Task: Look for space in Cuamba, Mozambique from 2nd September, 2023 to 5th September, 2023 for 1 adult in price range Rs.5000 to Rs.10000. Place can be private room with 1  bedroom having 1 bed and 1 bathroom. Property type can be house, flat, guest house, hotel. Booking option can be shelf check-in. Required host language is English.
Action: Mouse moved to (330, 143)
Screenshot: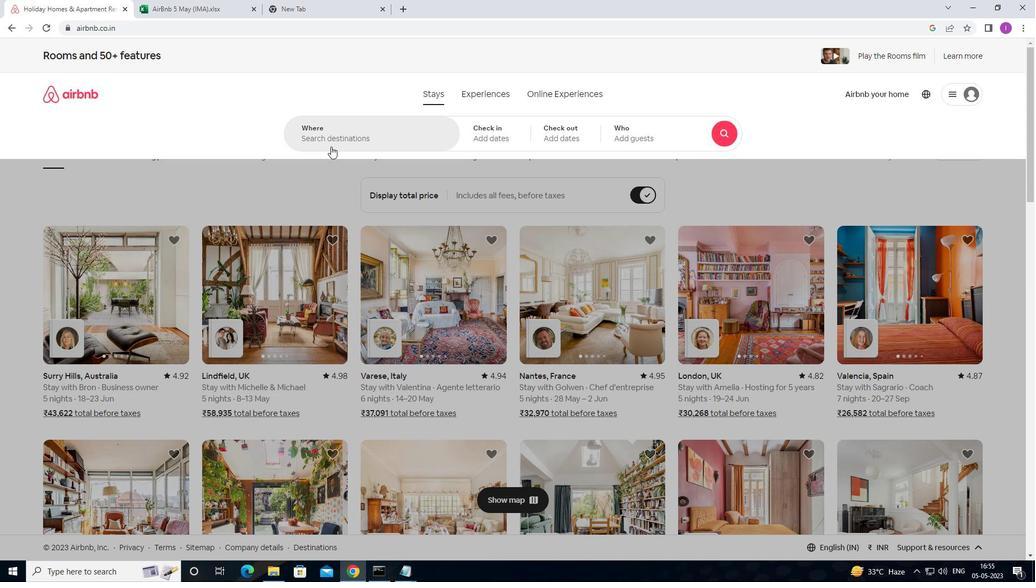 
Action: Mouse pressed left at (330, 143)
Screenshot: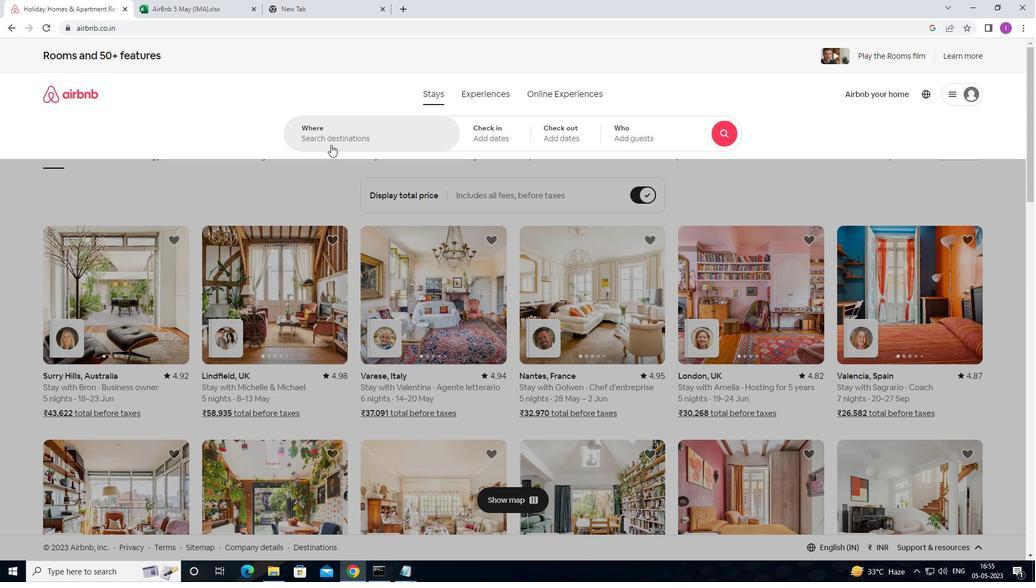 
Action: Mouse moved to (327, 138)
Screenshot: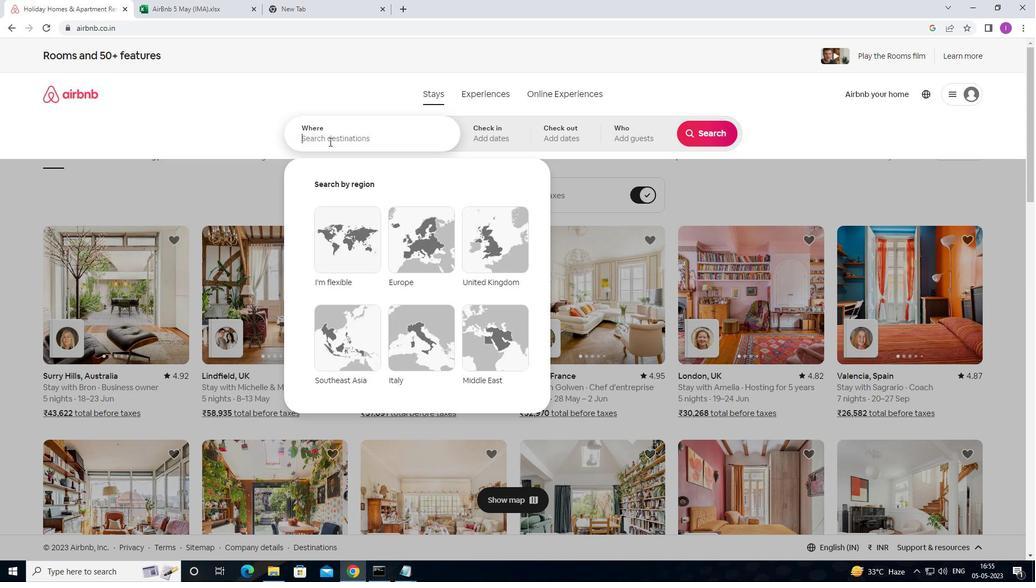 
Action: Mouse pressed left at (327, 138)
Screenshot: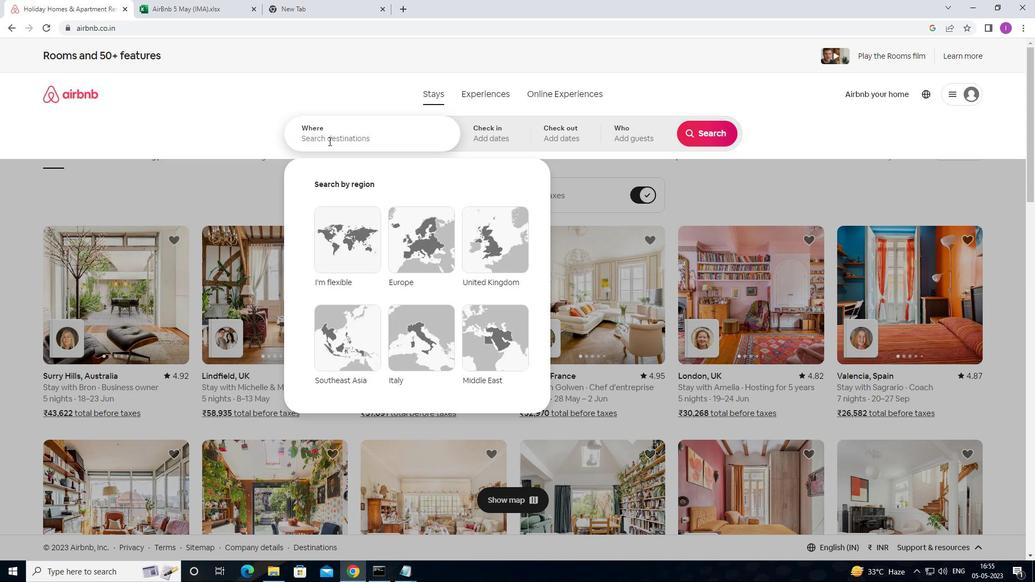 
Action: Key pressed <Key.shift><Key.shift><Key.shift><Key.shift><Key.shift><Key.shift><Key.shift><Key.shift><Key.shift><Key.shift><Key.shift><Key.shift><Key.shift><Key.shift><Key.shift><Key.shift><Key.shift><Key.shift><Key.shift><Key.shift><Key.shift><Key.shift><Key.shift><Key.shift><Key.shift><Key.shift><Key.shift><Key.shift><Key.shift><Key.shift><Key.shift><Key.shift><Key.shift><Key.shift><Key.shift><Key.shift><Key.shift><Key.shift><Key.shift><Key.shift><Key.shift><Key.shift><Key.shift><Key.shift><Key.shift><Key.shift><Key.shift><Key.shift><Key.shift><Key.shift><Key.shift><Key.shift>CUAMBA,<Key.shift>MOZAM
Screenshot: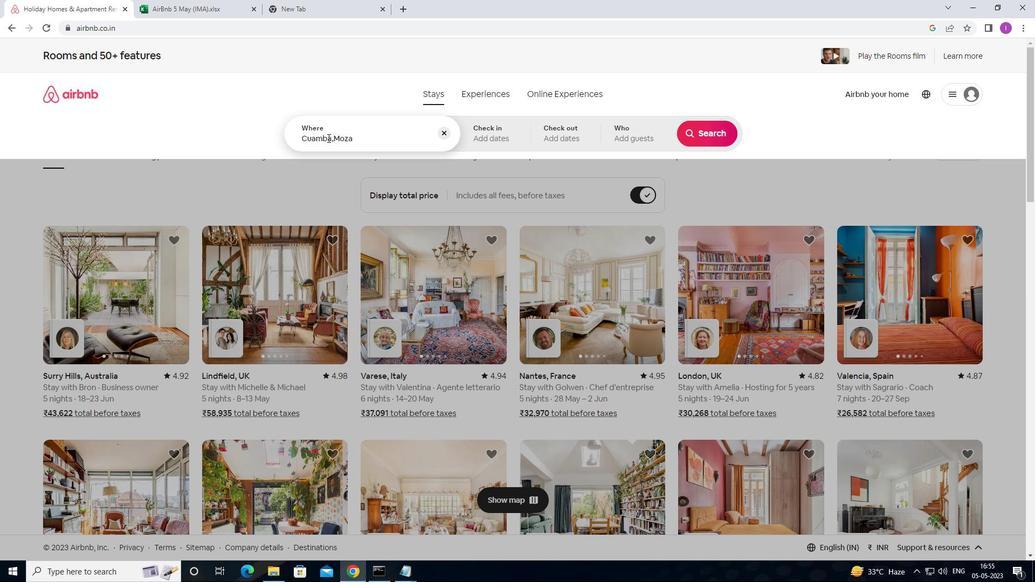
Action: Mouse moved to (339, 190)
Screenshot: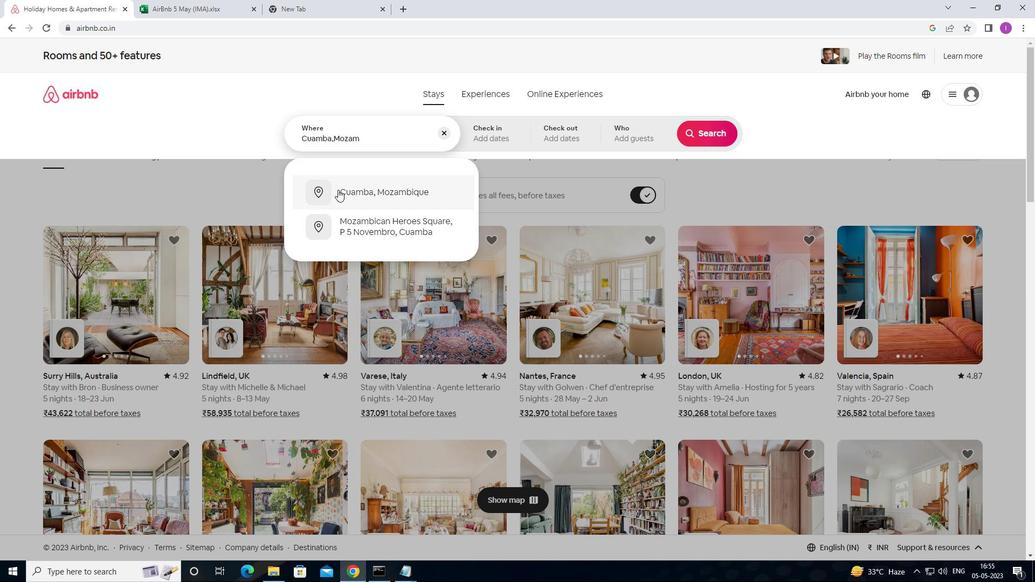 
Action: Mouse pressed left at (339, 190)
Screenshot: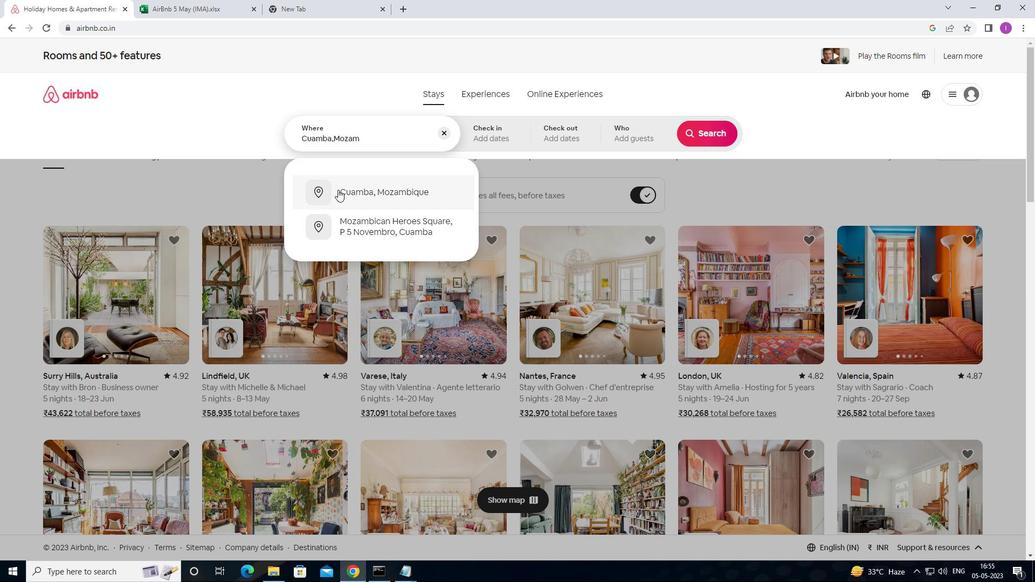 
Action: Mouse moved to (707, 217)
Screenshot: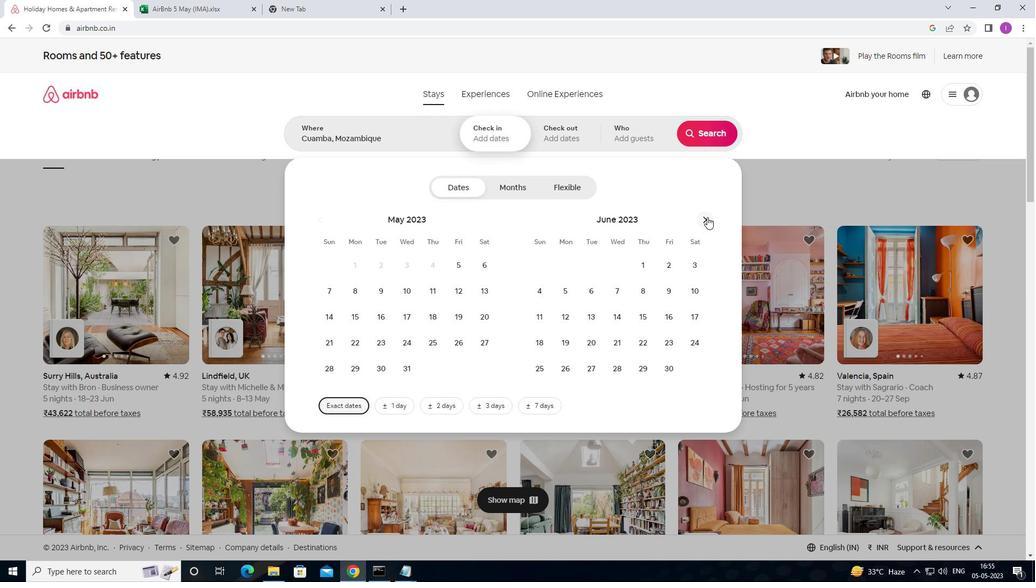 
Action: Mouse pressed left at (707, 217)
Screenshot: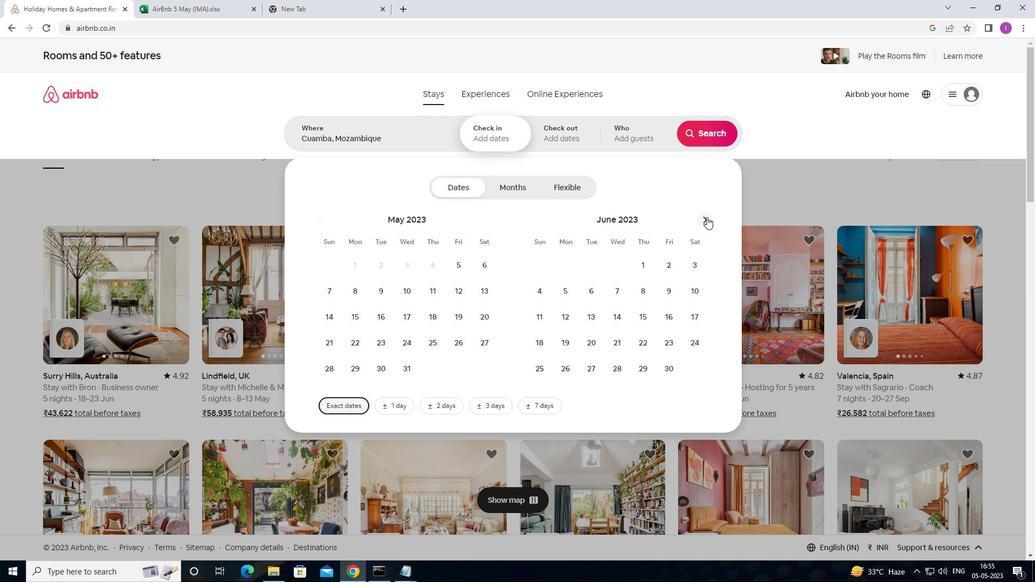 
Action: Mouse moved to (707, 216)
Screenshot: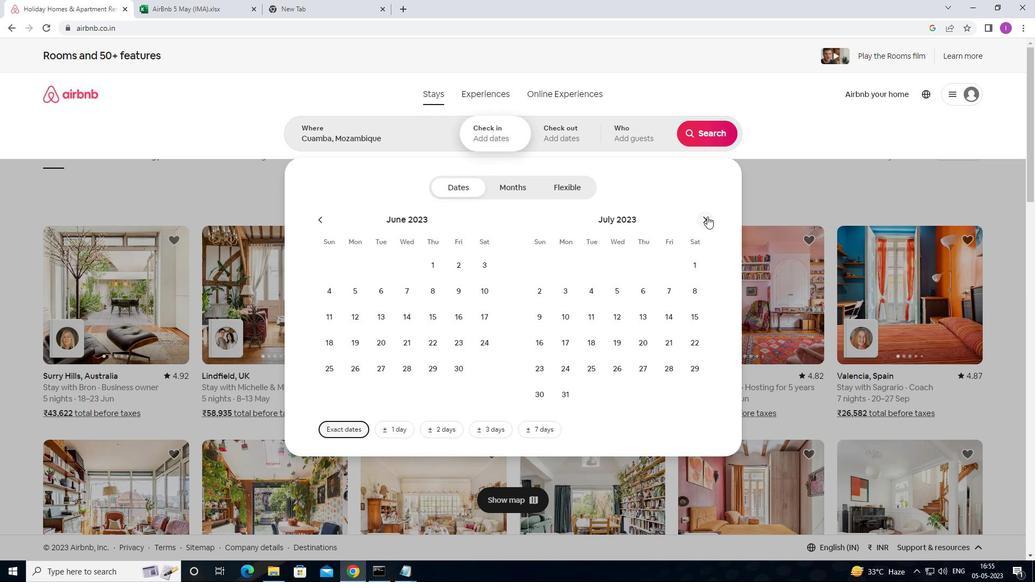 
Action: Mouse pressed left at (707, 216)
Screenshot: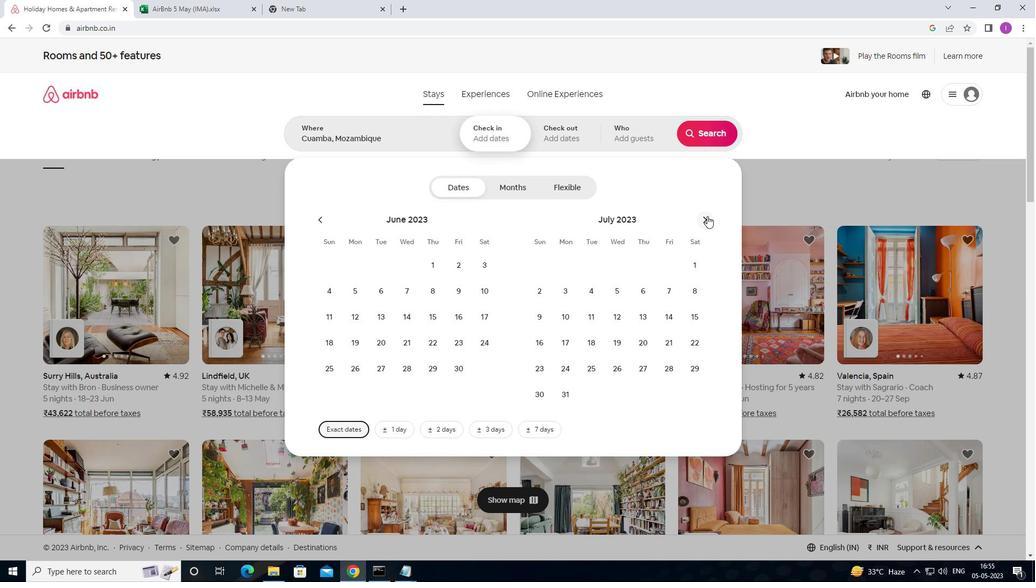 
Action: Mouse pressed left at (707, 216)
Screenshot: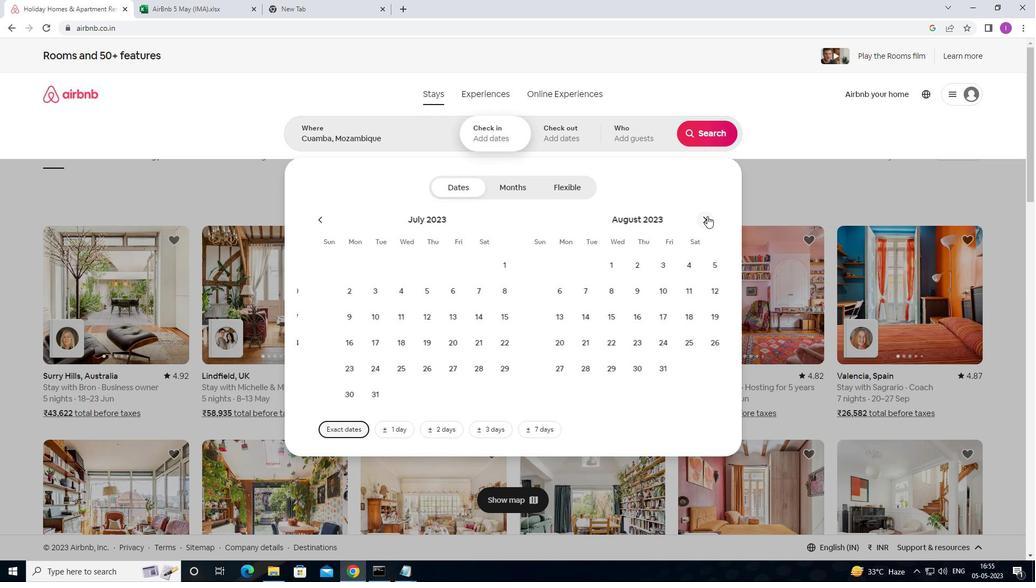 
Action: Mouse pressed left at (707, 216)
Screenshot: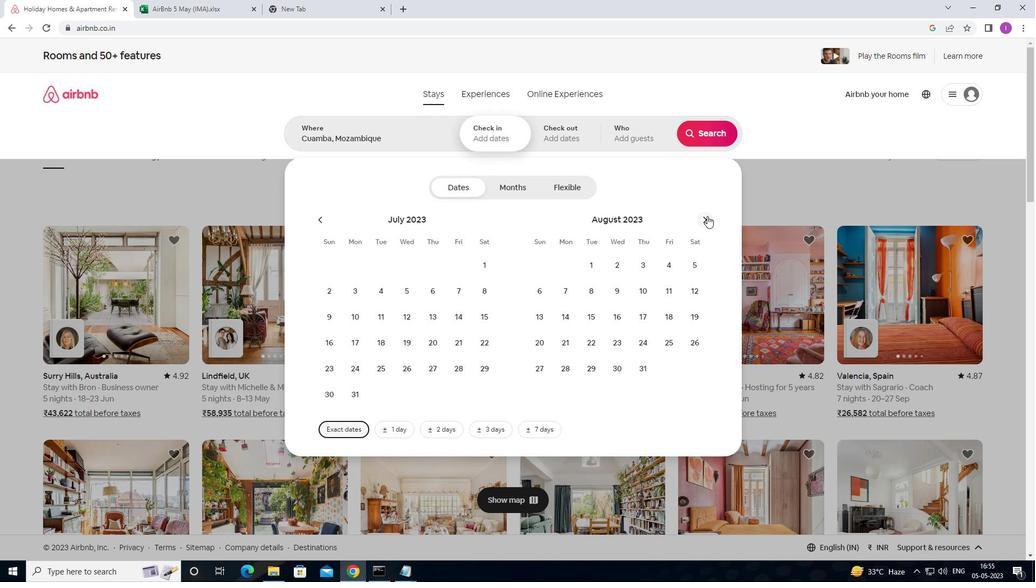 
Action: Mouse moved to (481, 268)
Screenshot: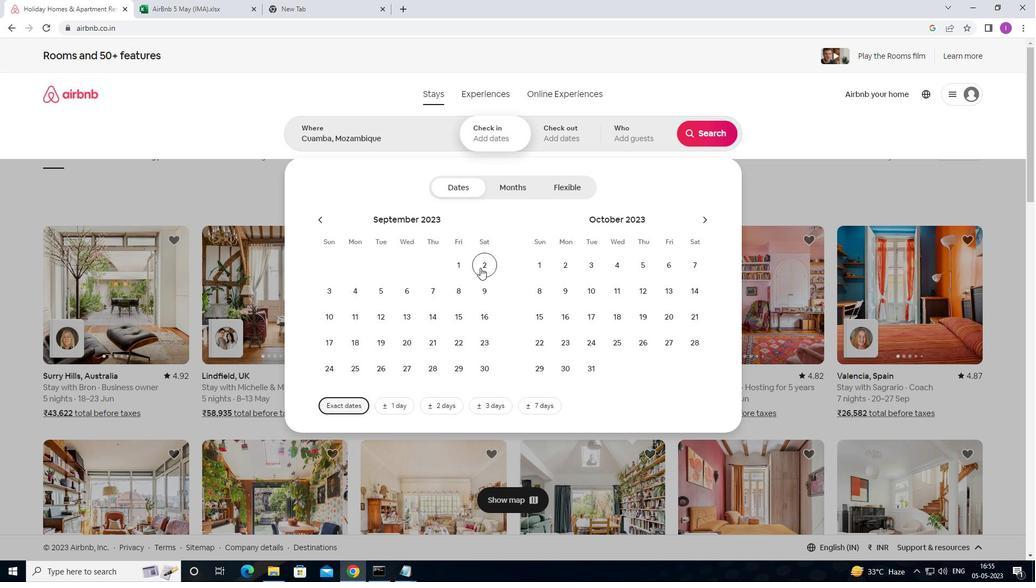 
Action: Mouse pressed left at (481, 268)
Screenshot: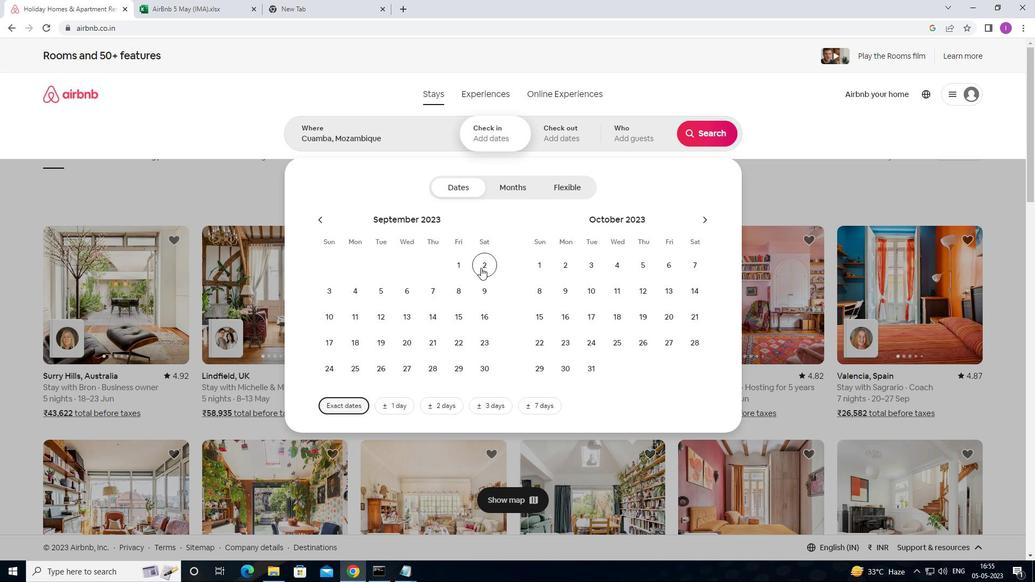 
Action: Mouse moved to (386, 286)
Screenshot: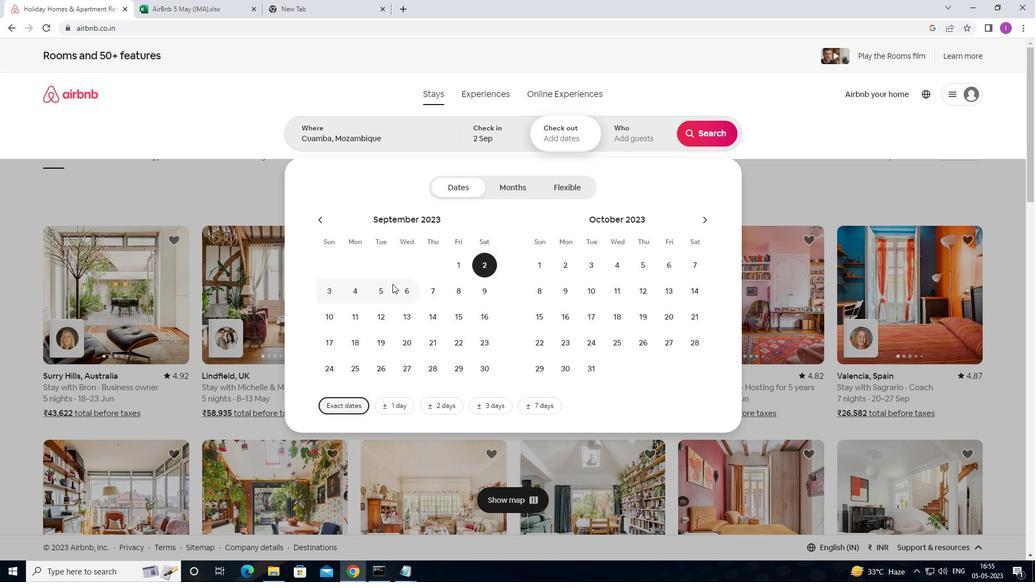 
Action: Mouse pressed left at (386, 286)
Screenshot: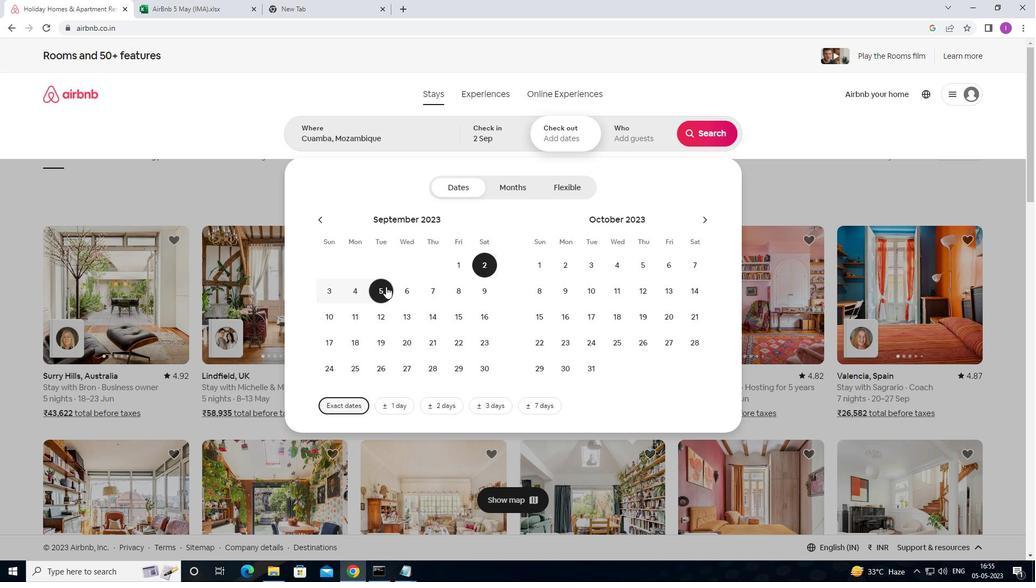 
Action: Mouse moved to (638, 140)
Screenshot: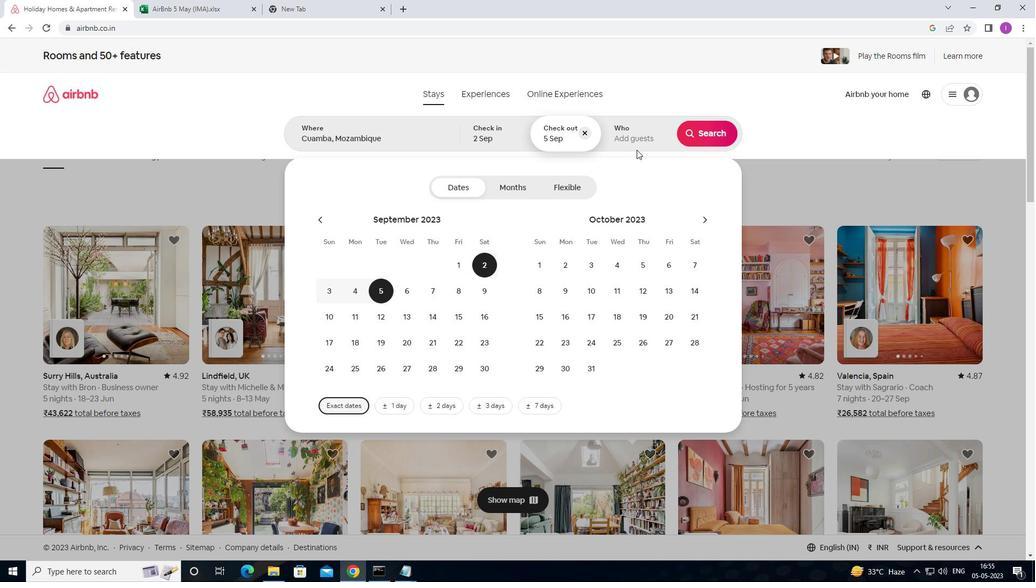 
Action: Mouse pressed left at (638, 140)
Screenshot: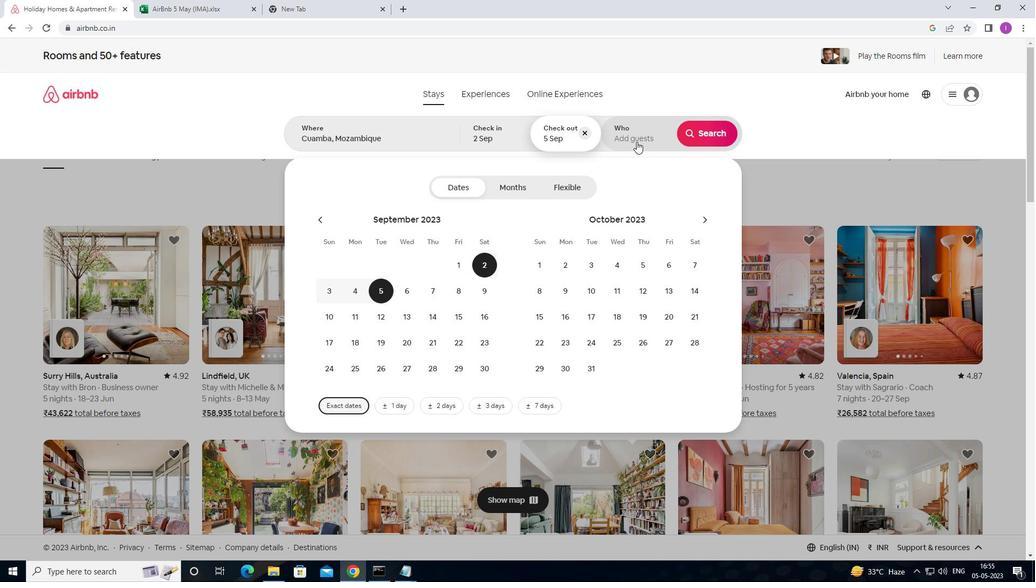 
Action: Mouse moved to (707, 188)
Screenshot: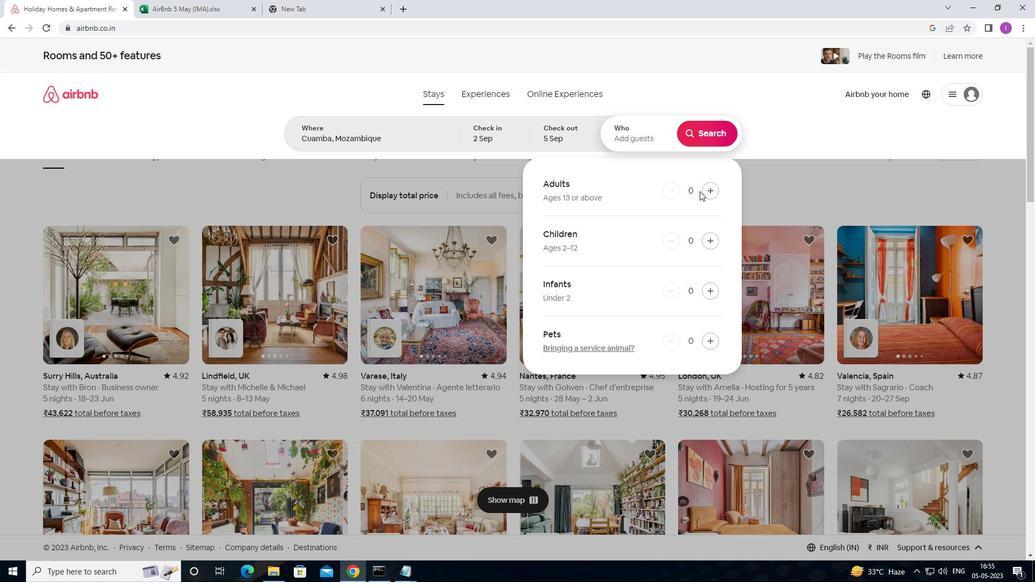 
Action: Mouse pressed left at (707, 188)
Screenshot: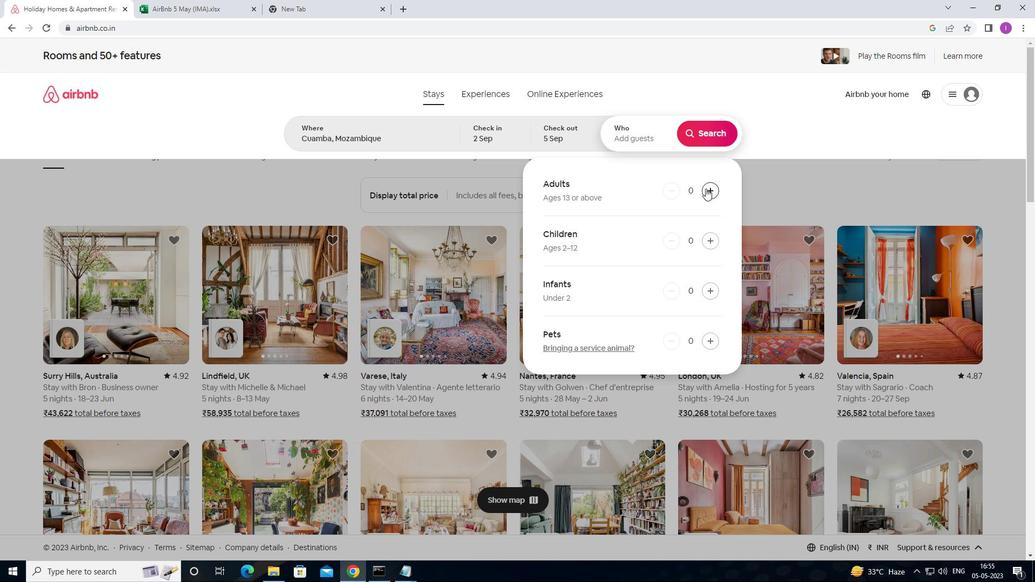 
Action: Mouse moved to (709, 134)
Screenshot: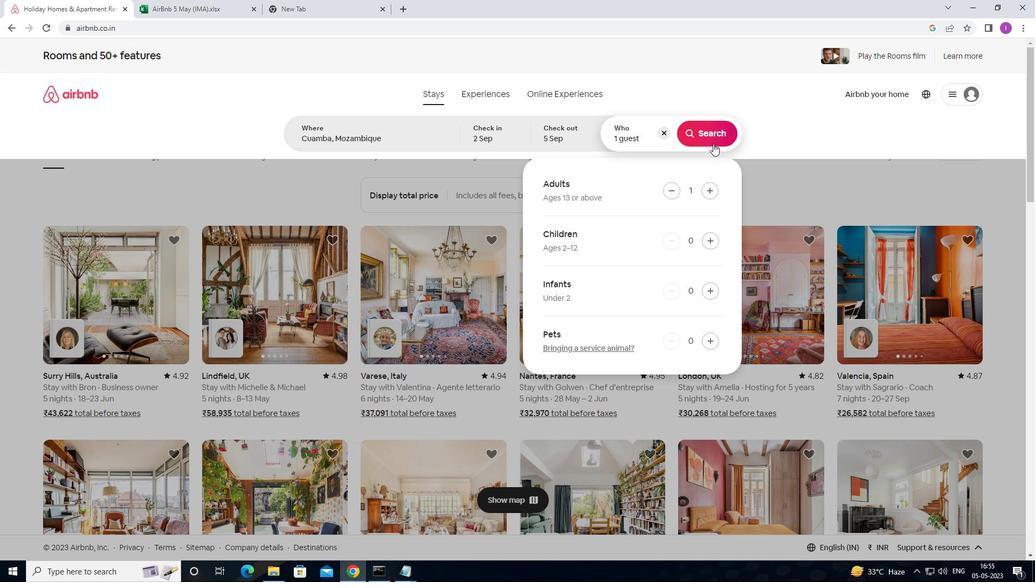 
Action: Mouse pressed left at (709, 134)
Screenshot: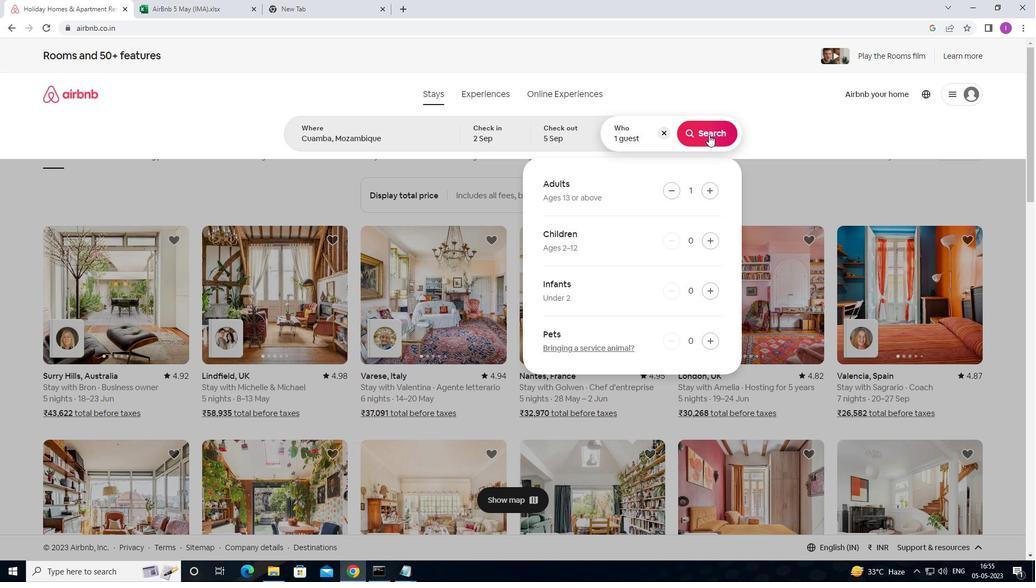 
Action: Mouse moved to (983, 99)
Screenshot: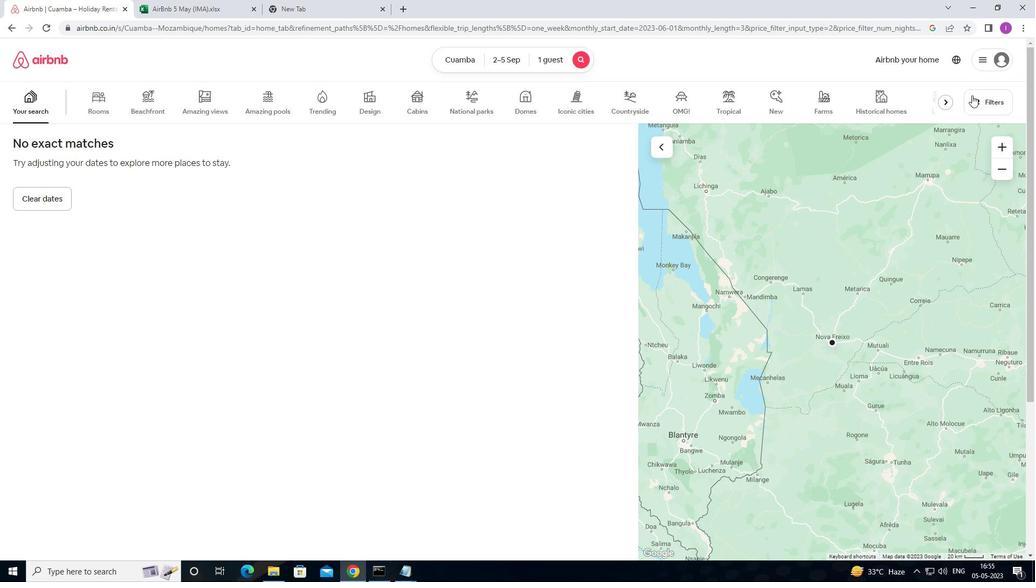 
Action: Mouse pressed left at (983, 99)
Screenshot: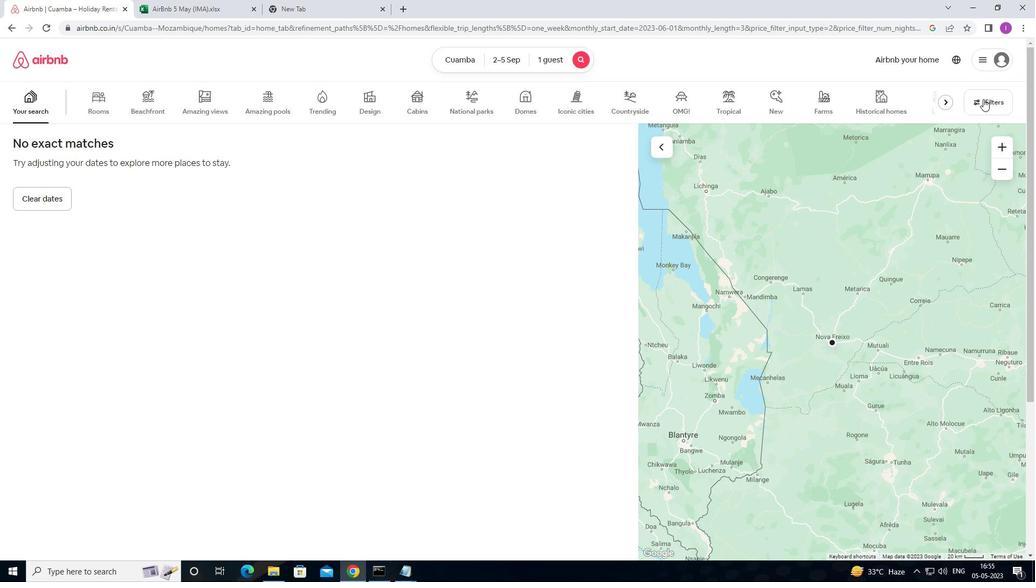 
Action: Mouse moved to (395, 368)
Screenshot: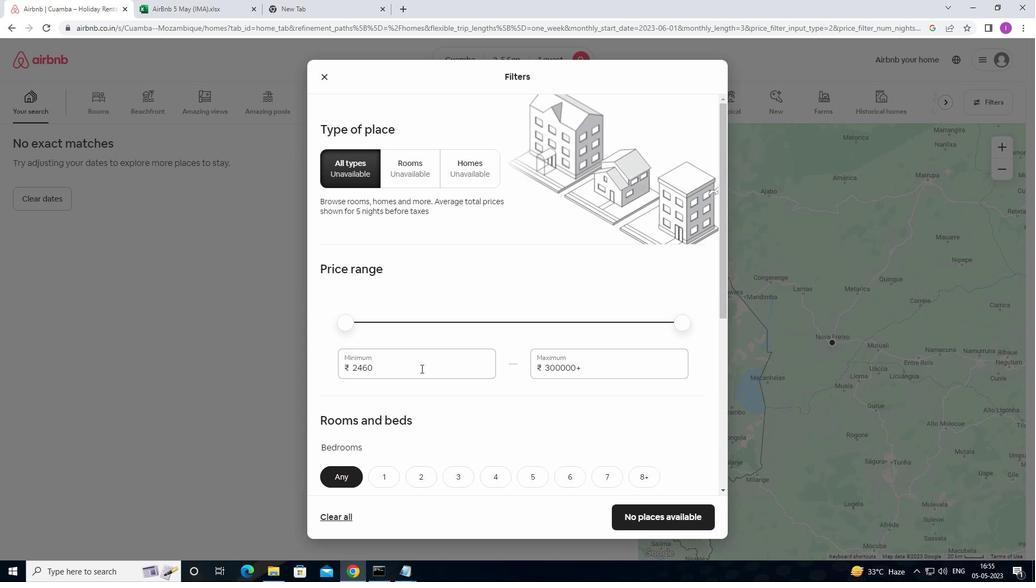
Action: Mouse pressed left at (395, 368)
Screenshot: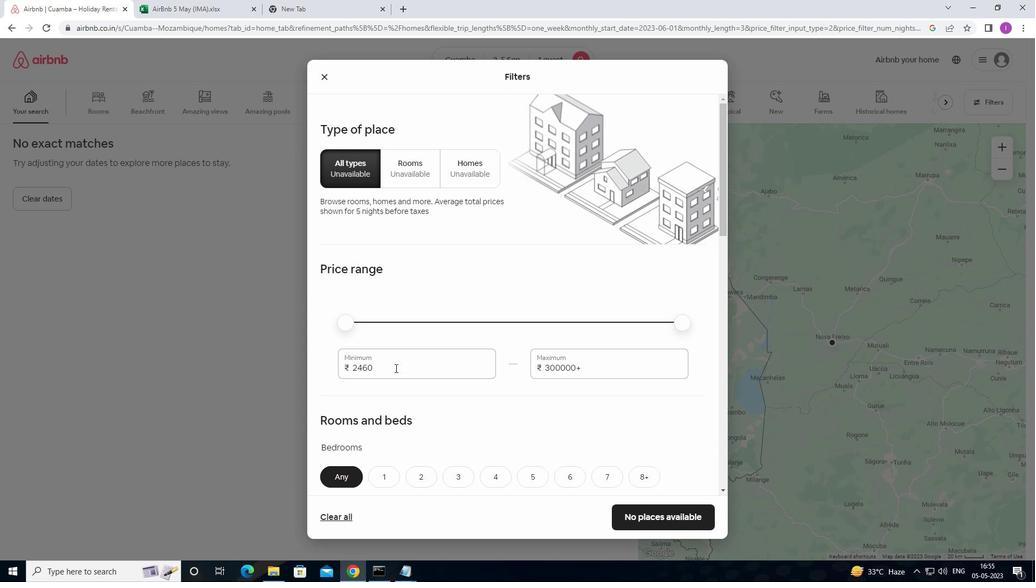 
Action: Mouse moved to (340, 369)
Screenshot: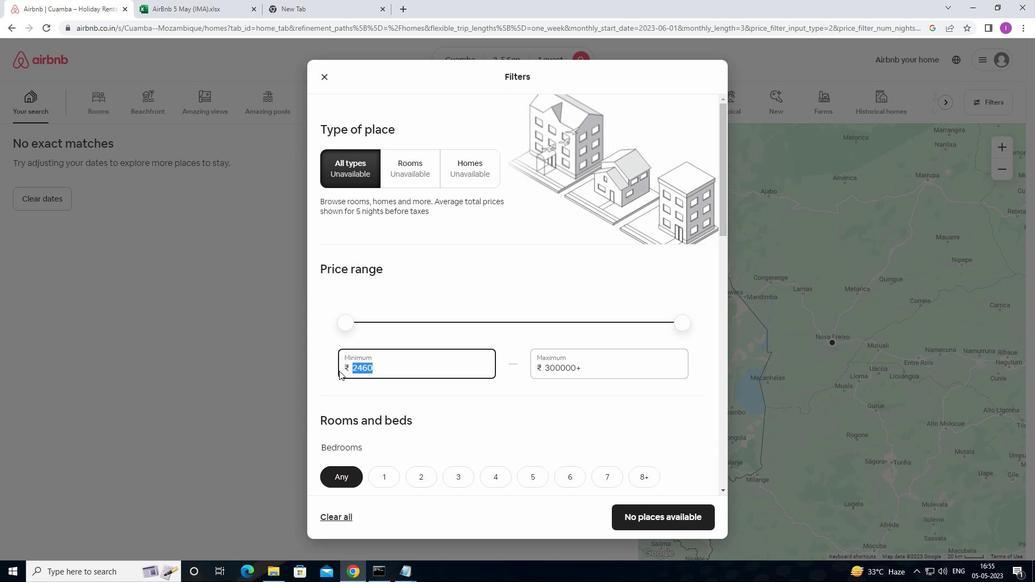 
Action: Key pressed 500
Screenshot: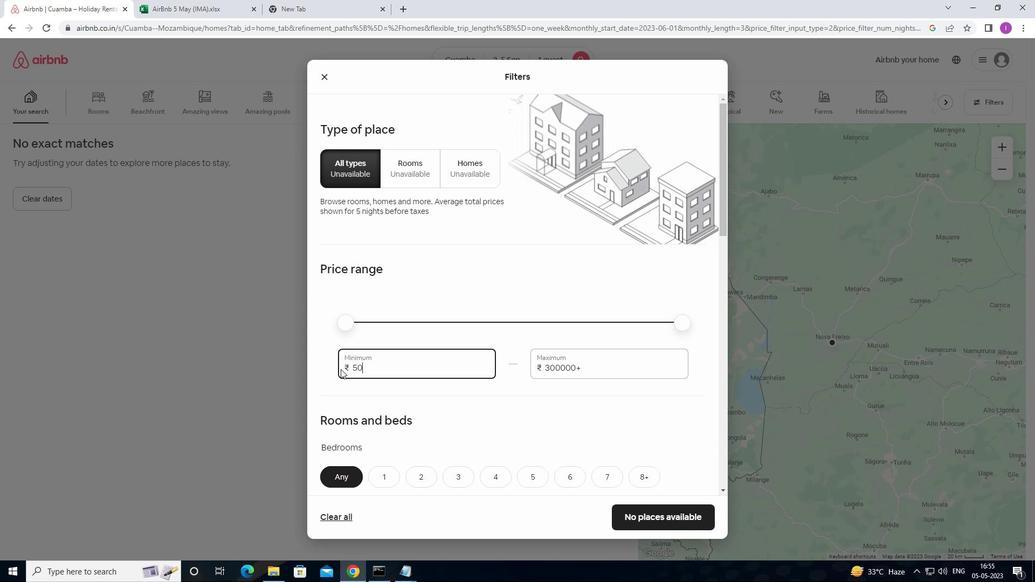 
Action: Mouse moved to (362, 366)
Screenshot: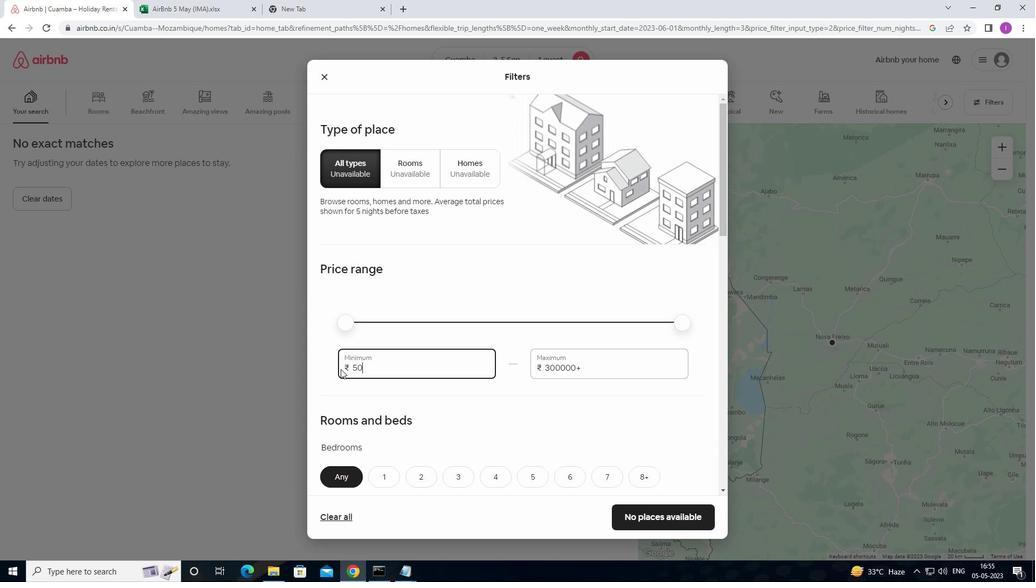 
Action: Key pressed 0
Screenshot: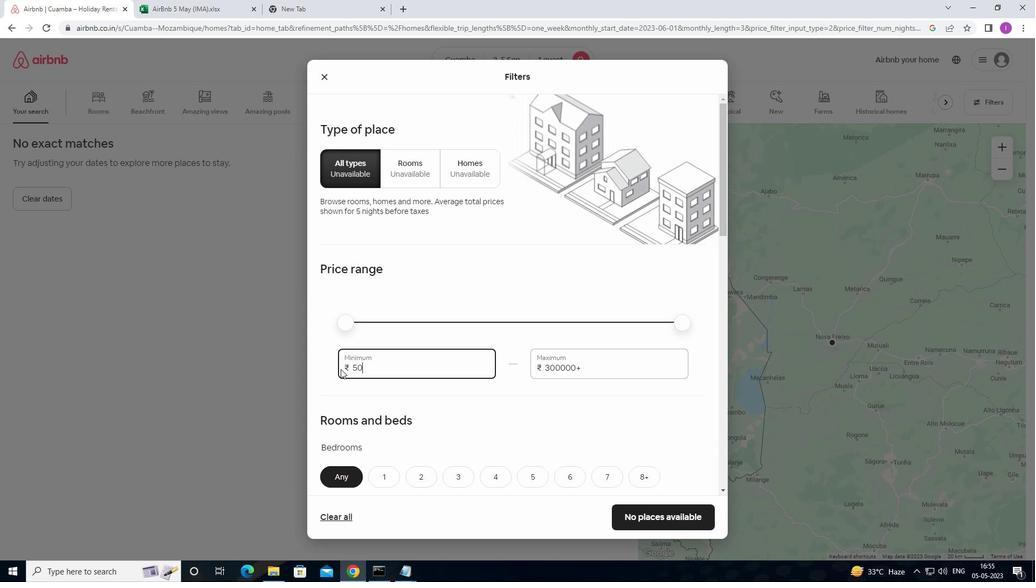 
Action: Mouse moved to (586, 367)
Screenshot: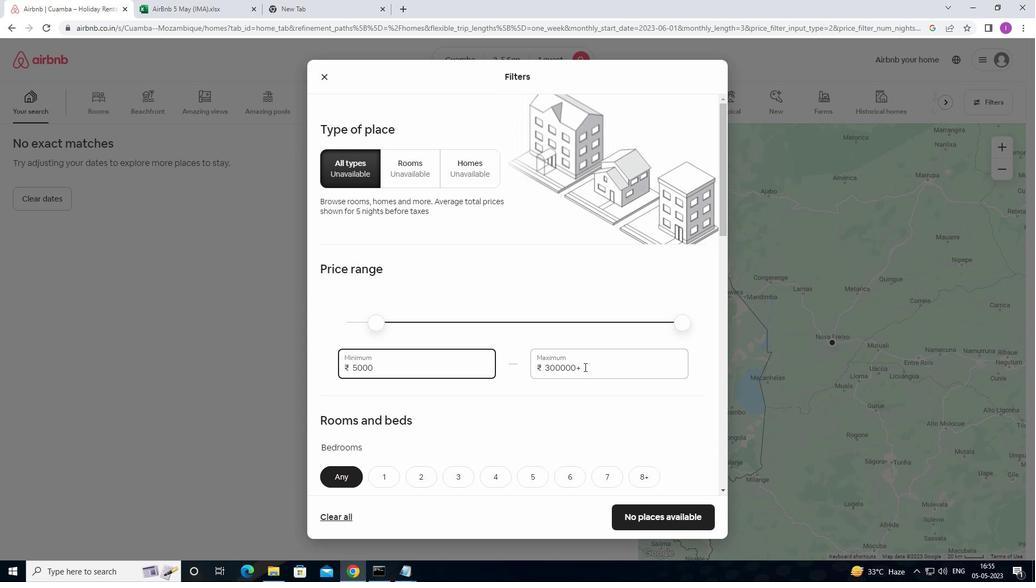
Action: Mouse pressed left at (586, 367)
Screenshot: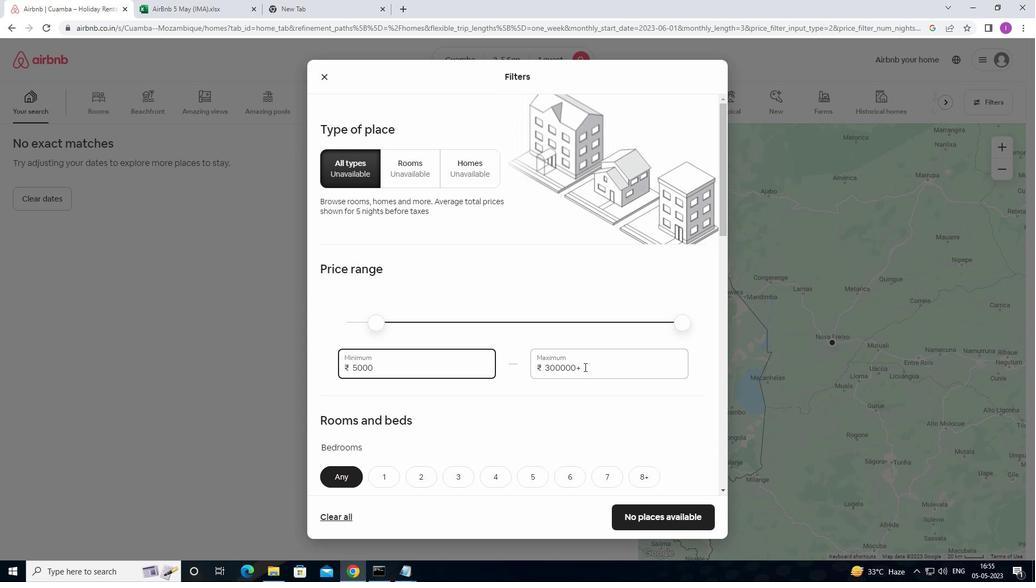 
Action: Mouse moved to (525, 376)
Screenshot: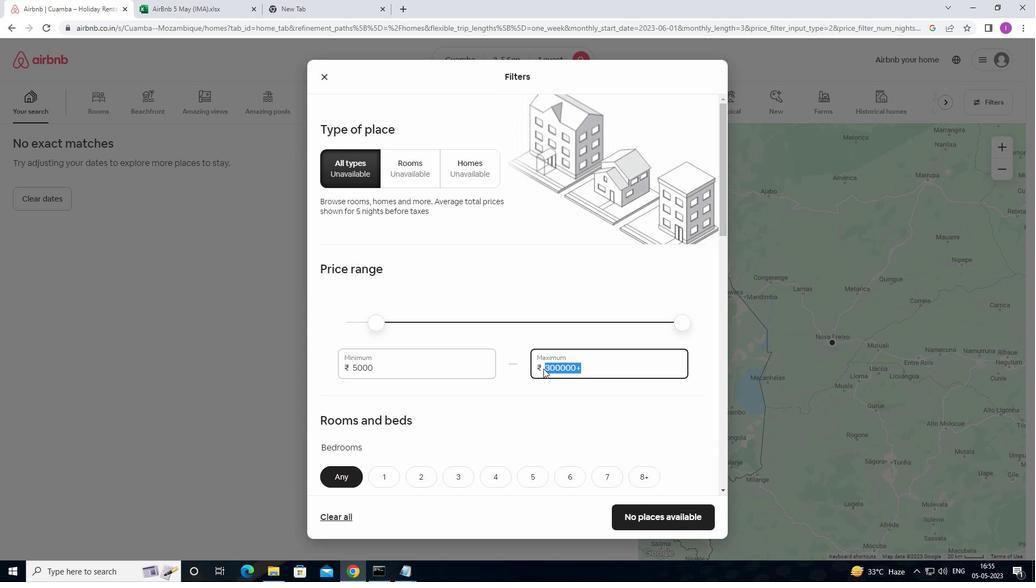 
Action: Key pressed 1
Screenshot: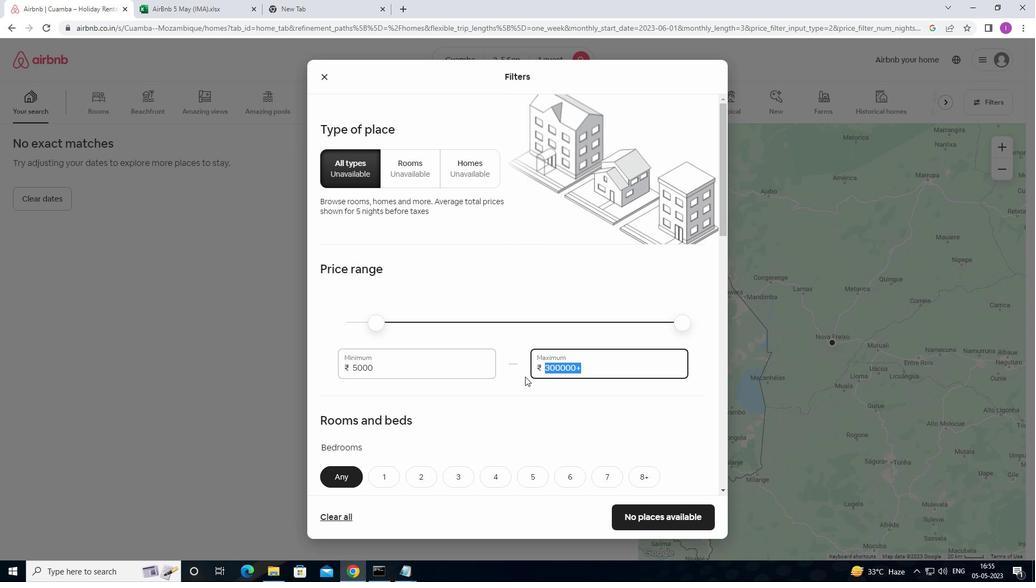 
Action: Mouse moved to (517, 380)
Screenshot: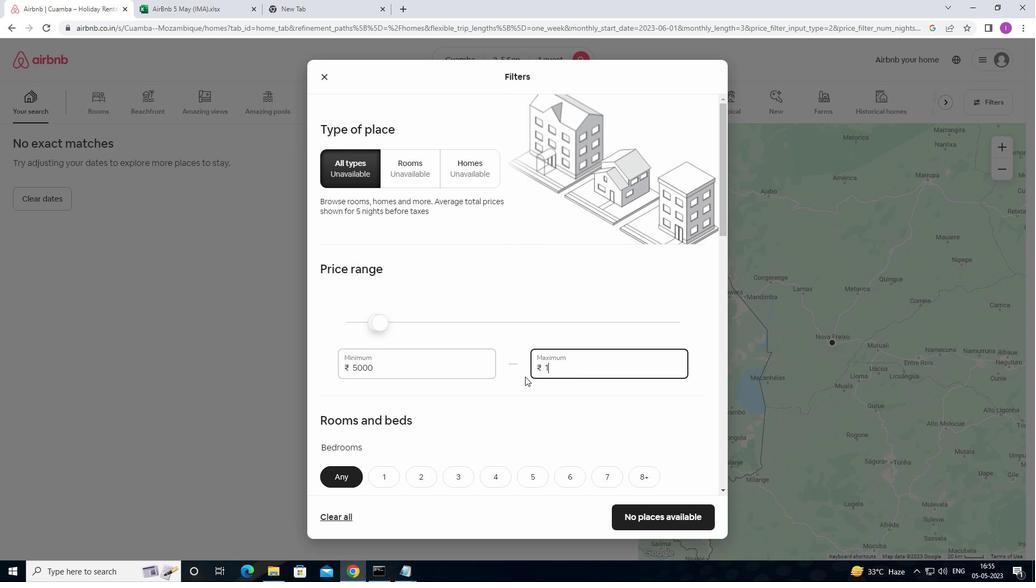 
Action: Key pressed 0
Screenshot: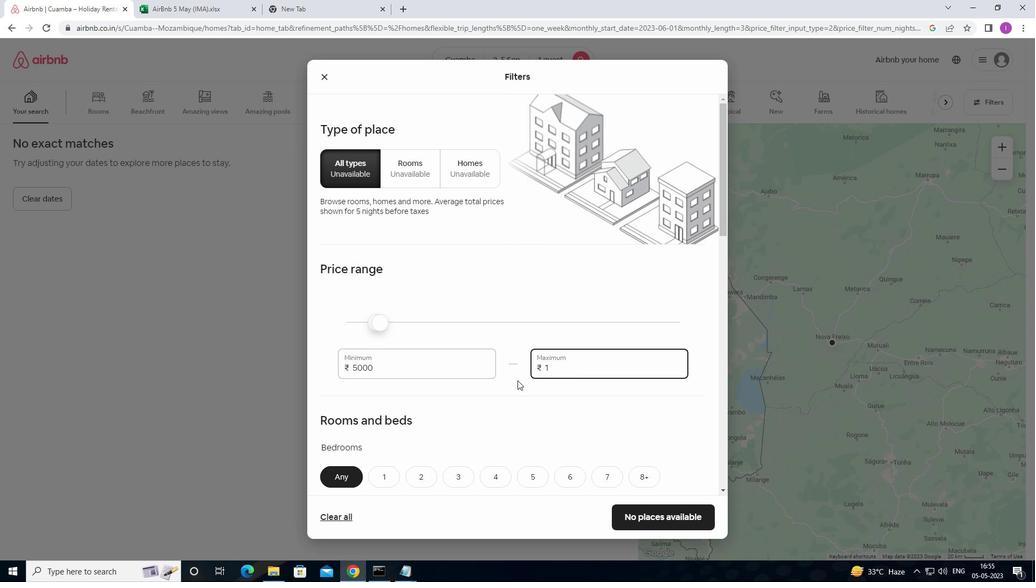 
Action: Mouse moved to (515, 381)
Screenshot: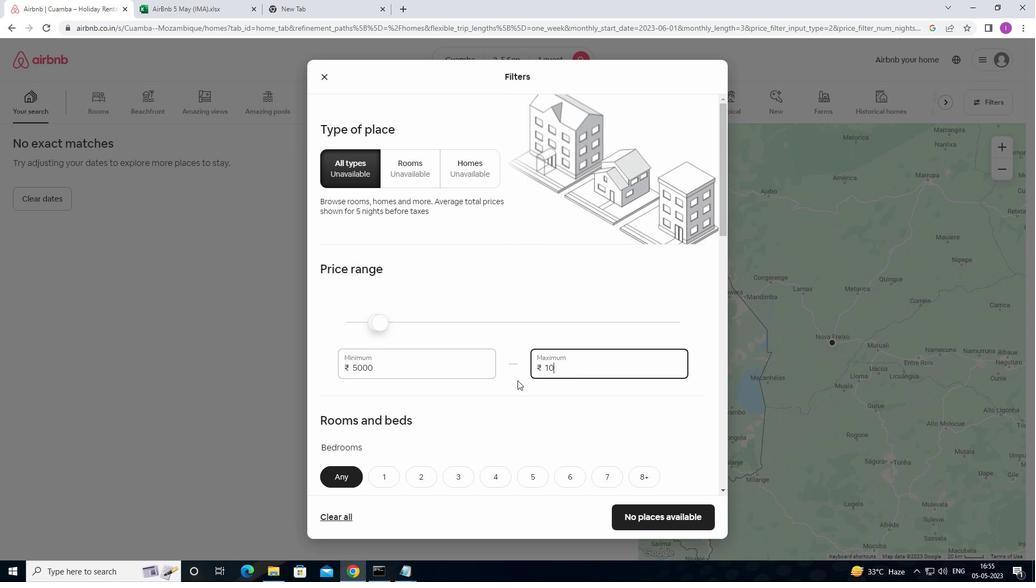 
Action: Key pressed 000
Screenshot: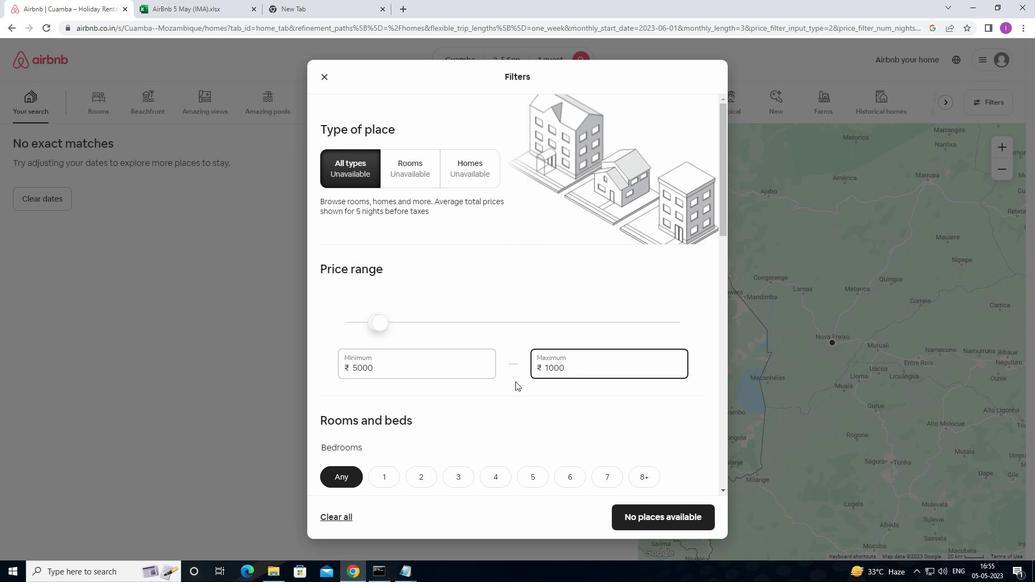 
Action: Mouse moved to (567, 426)
Screenshot: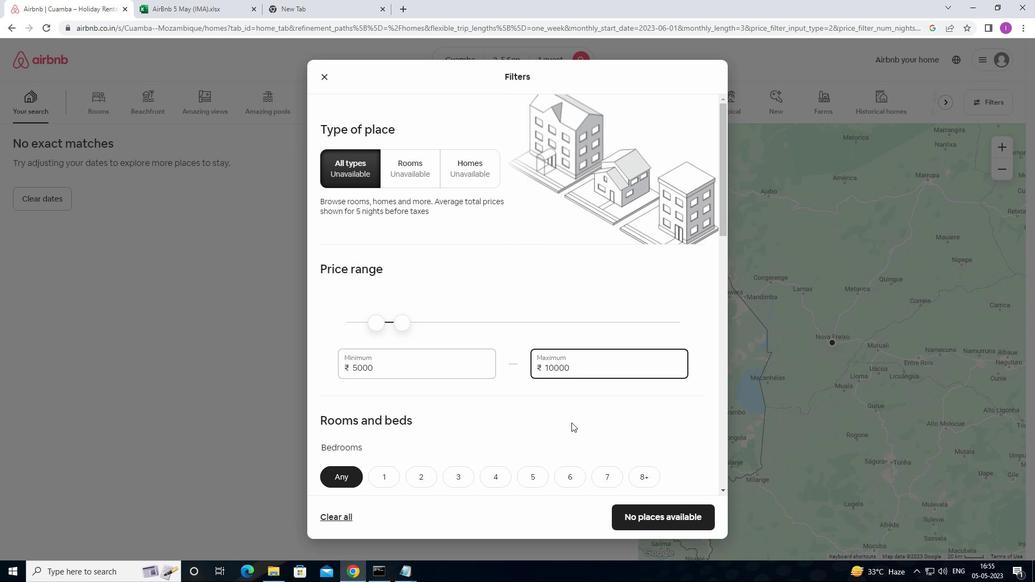 
Action: Mouse scrolled (567, 426) with delta (0, 0)
Screenshot: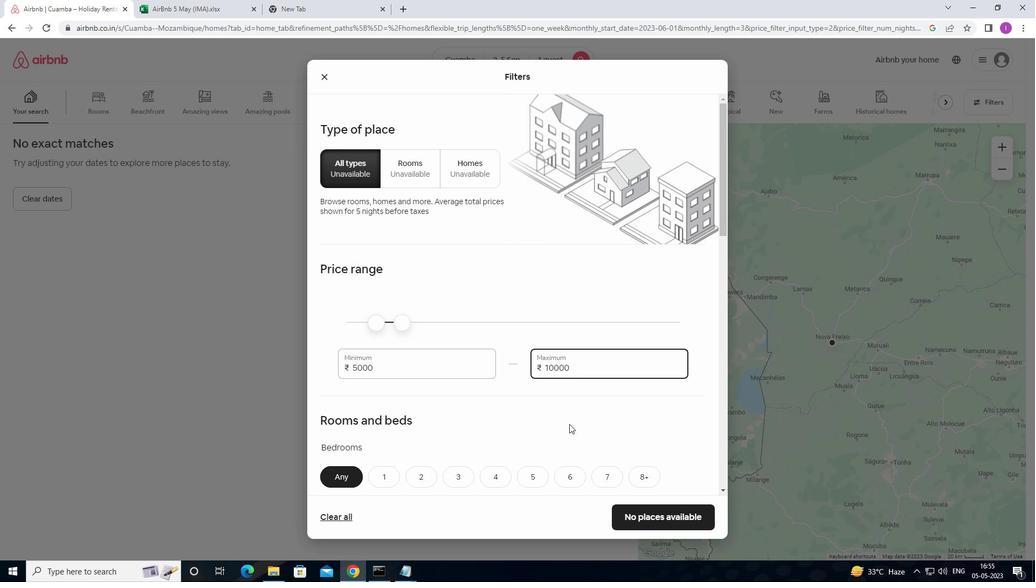 
Action: Mouse scrolled (567, 426) with delta (0, 0)
Screenshot: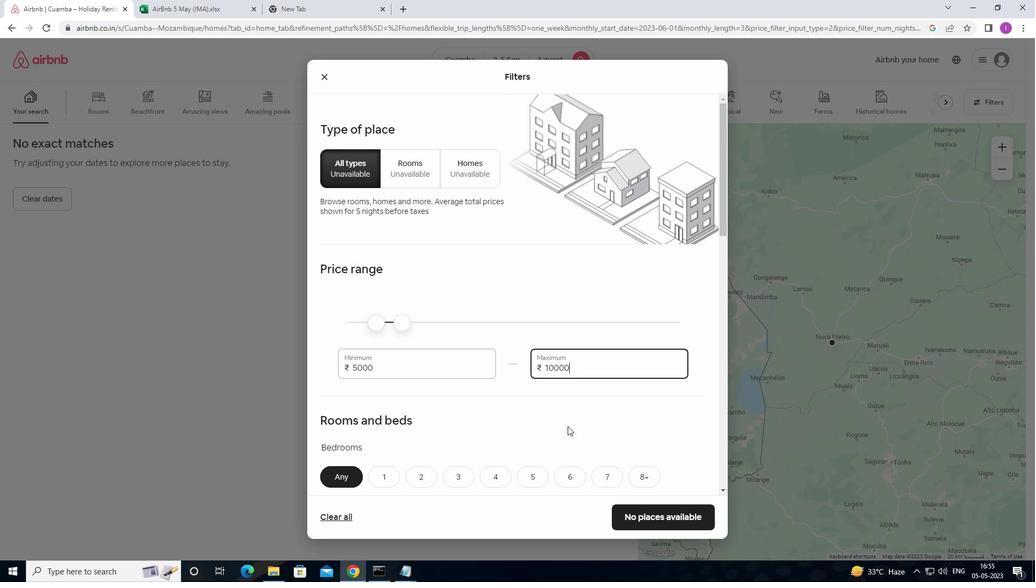 
Action: Mouse moved to (390, 367)
Screenshot: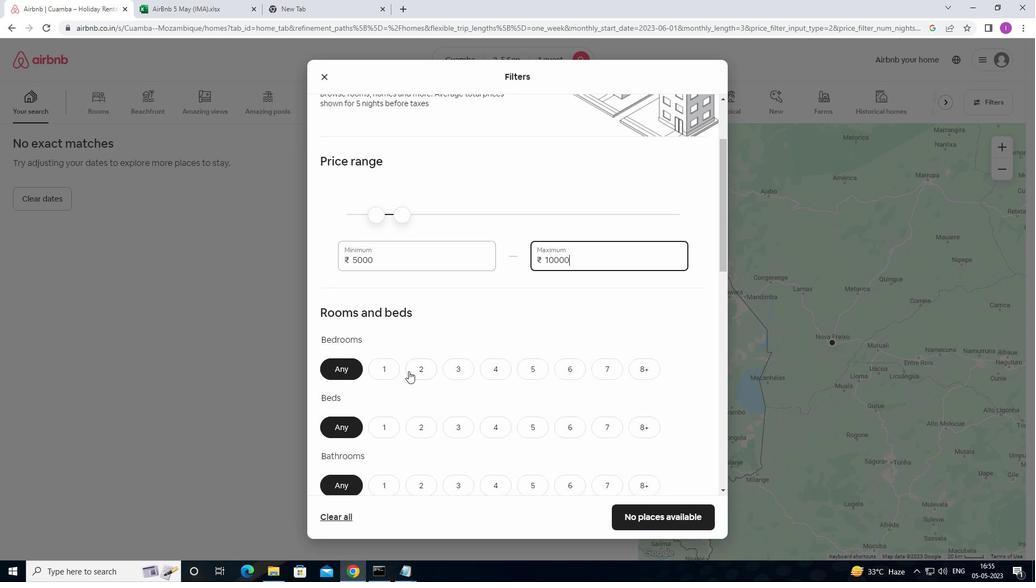 
Action: Mouse pressed left at (390, 367)
Screenshot: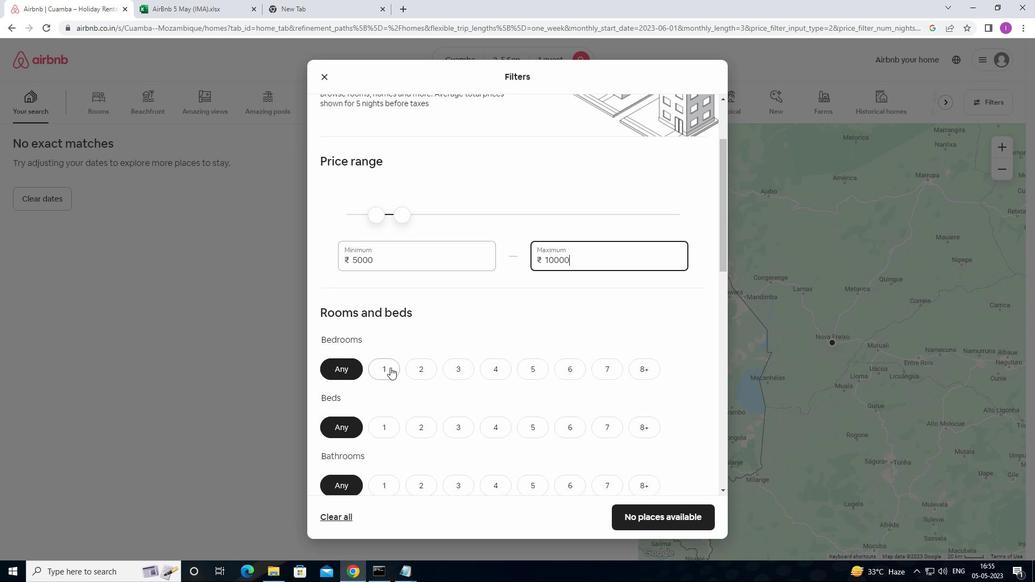 
Action: Mouse moved to (469, 386)
Screenshot: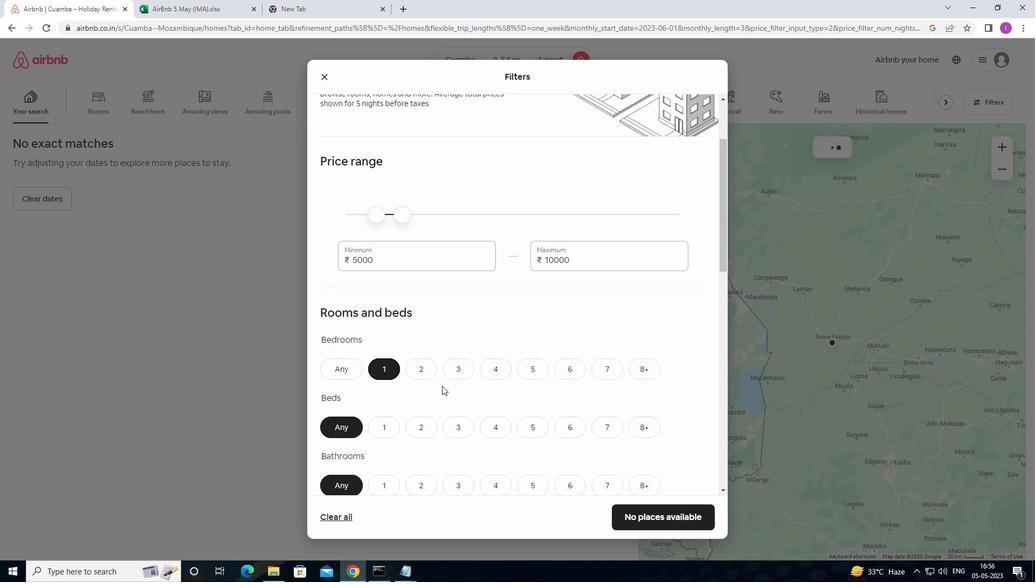 
Action: Mouse scrolled (469, 385) with delta (0, 0)
Screenshot: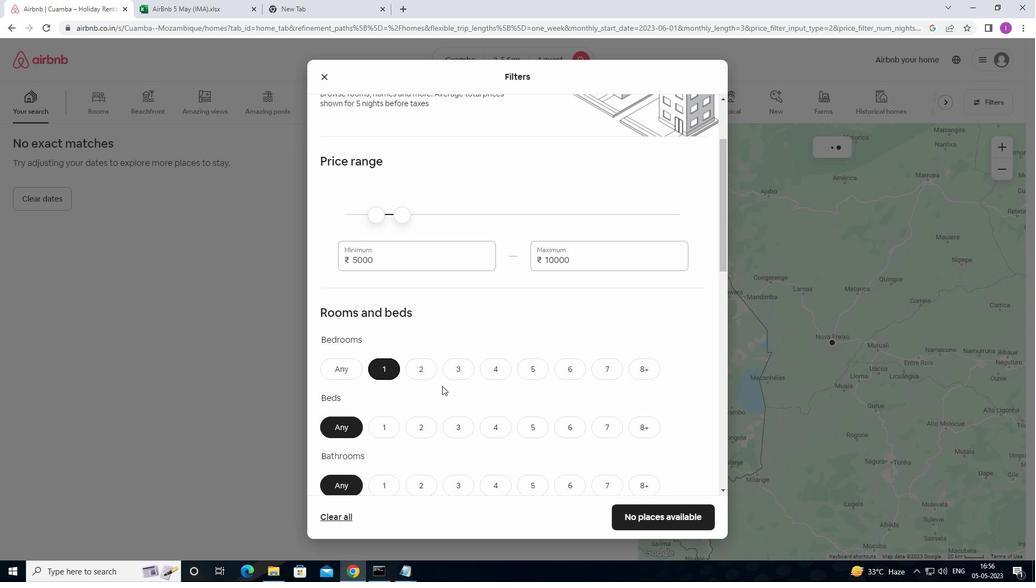 
Action: Mouse scrolled (469, 385) with delta (0, 0)
Screenshot: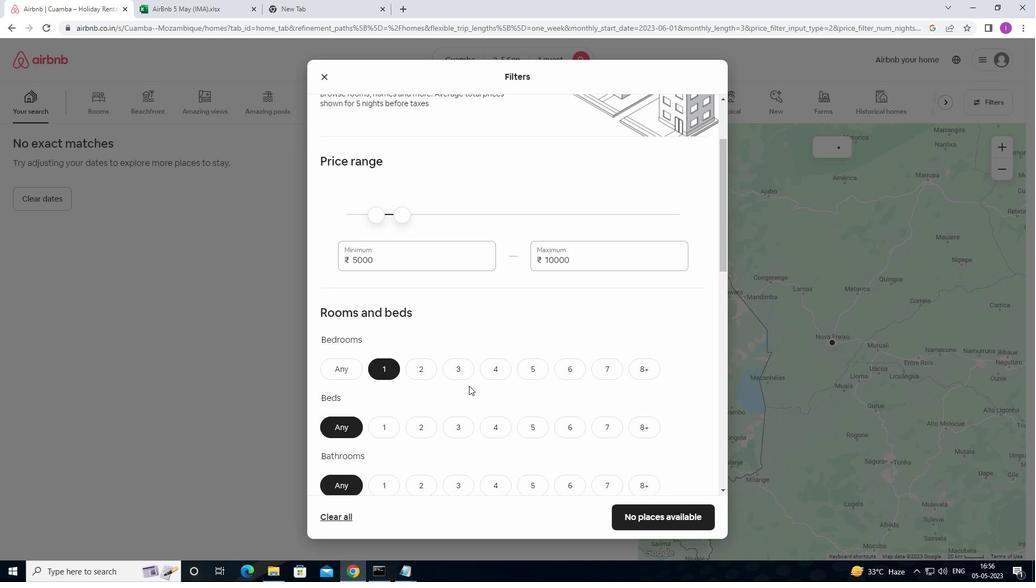
Action: Mouse scrolled (469, 385) with delta (0, 0)
Screenshot: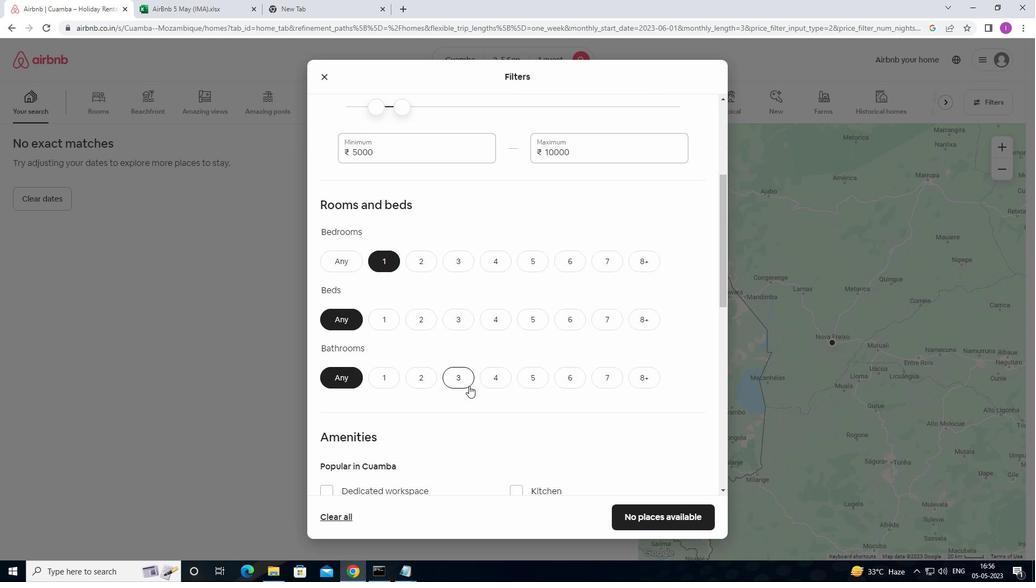 
Action: Mouse moved to (379, 267)
Screenshot: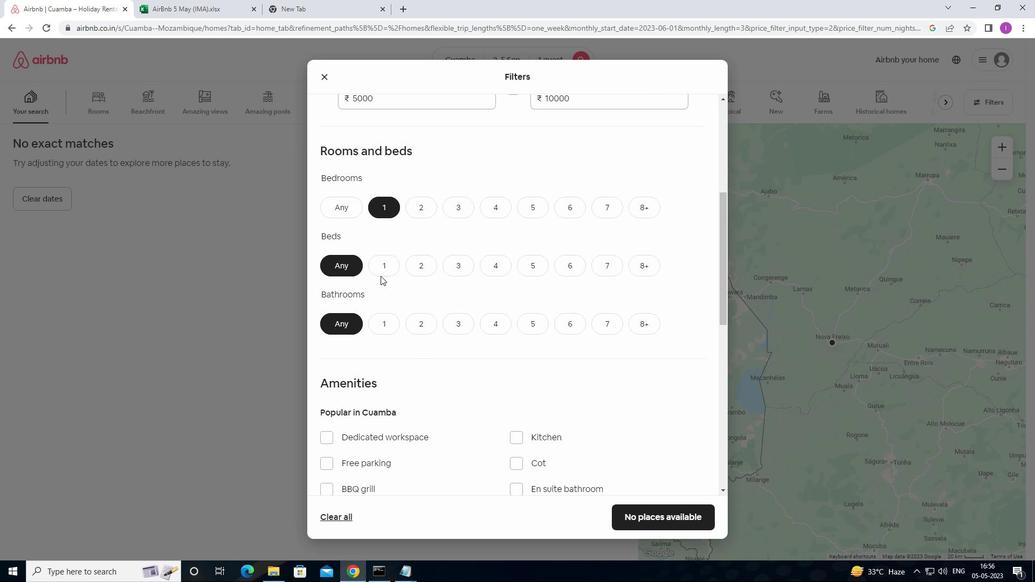 
Action: Mouse pressed left at (379, 267)
Screenshot: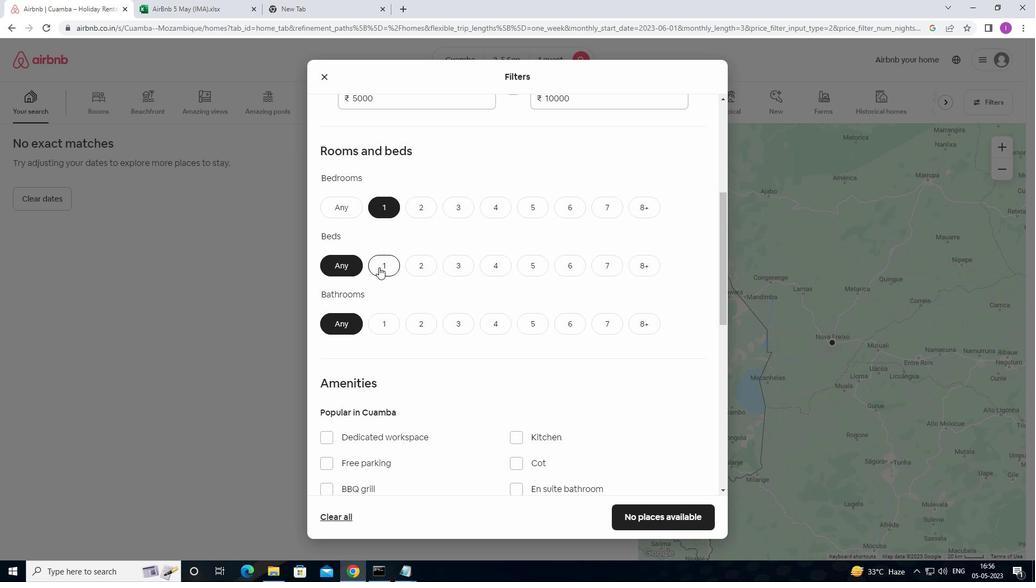 
Action: Mouse moved to (381, 323)
Screenshot: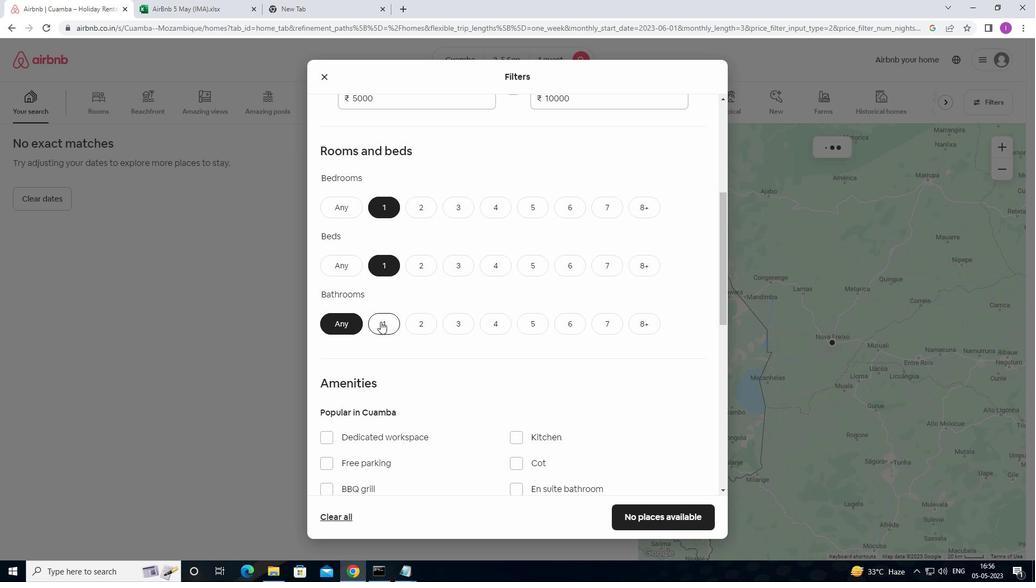 
Action: Mouse pressed left at (381, 323)
Screenshot: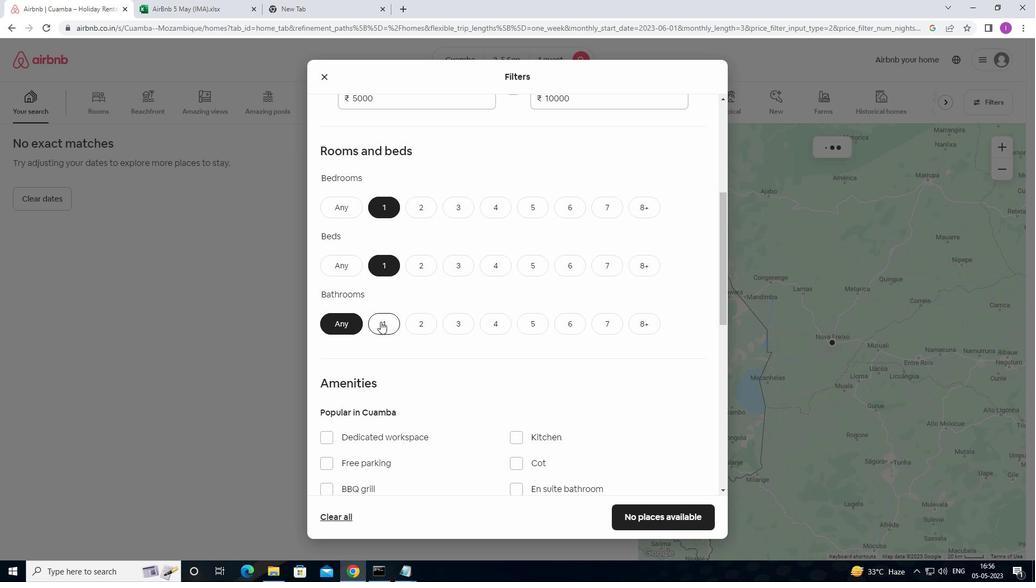
Action: Mouse moved to (468, 368)
Screenshot: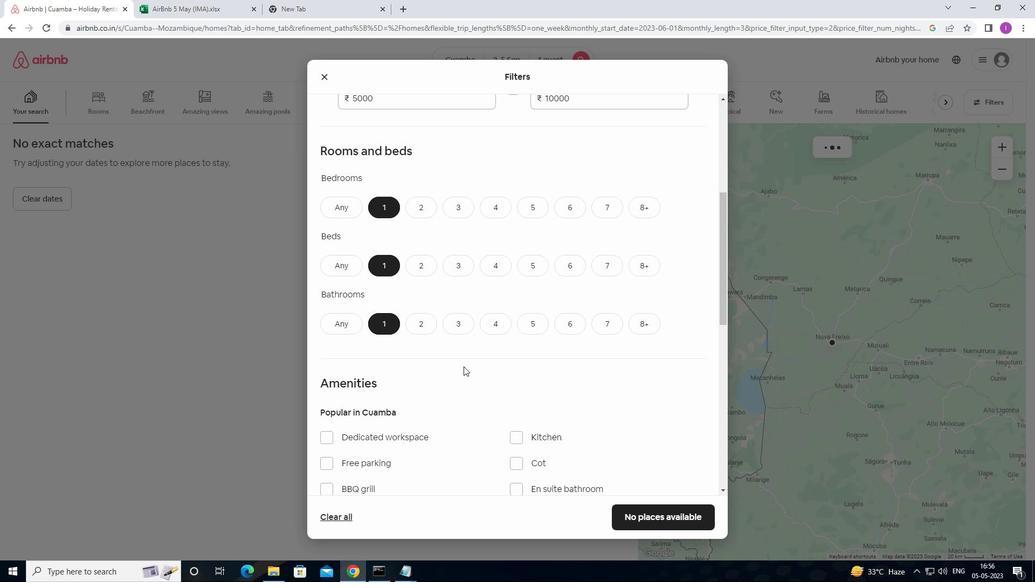 
Action: Mouse scrolled (468, 367) with delta (0, 0)
Screenshot: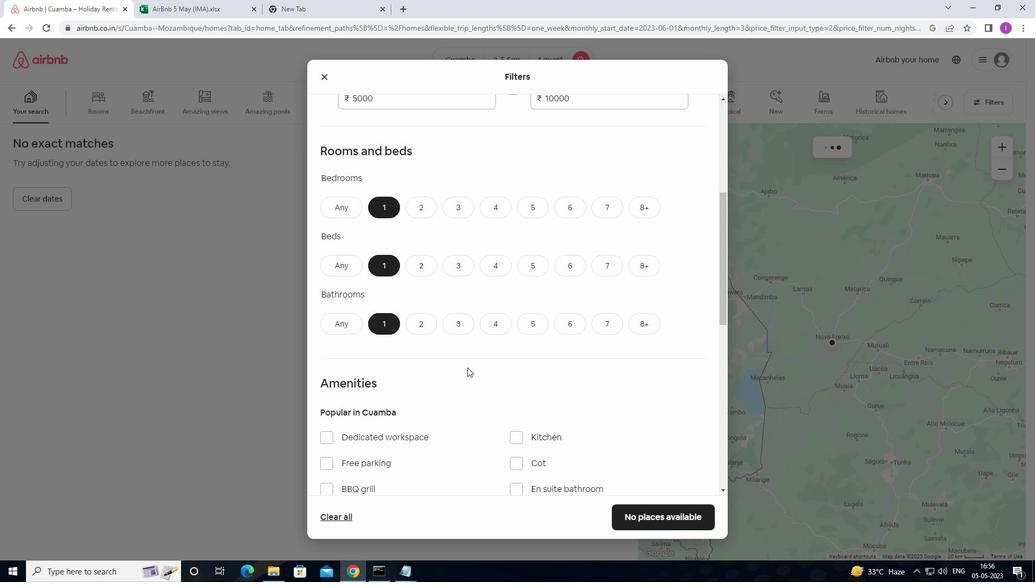 
Action: Mouse scrolled (468, 367) with delta (0, 0)
Screenshot: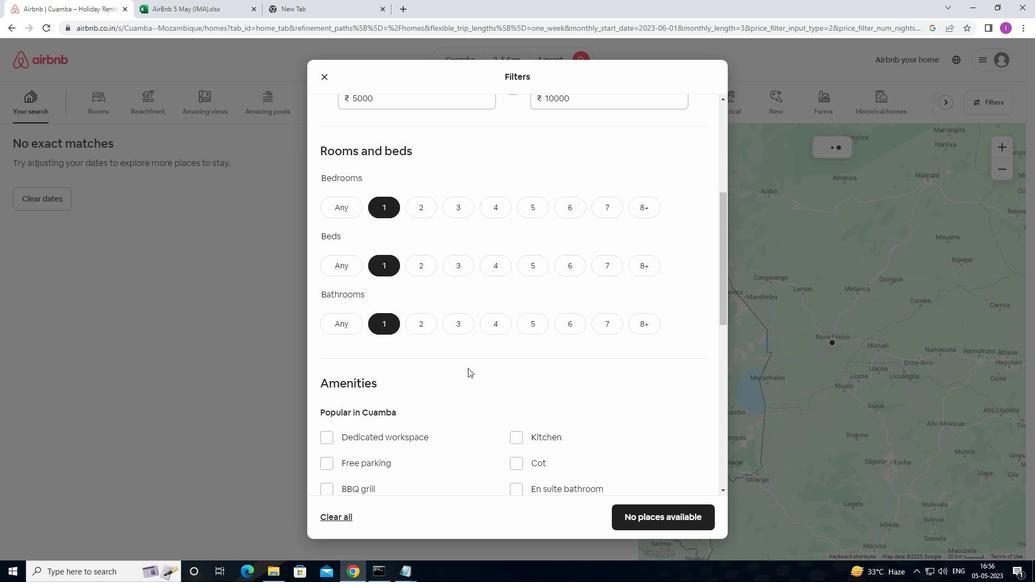 
Action: Mouse scrolled (468, 367) with delta (0, 0)
Screenshot: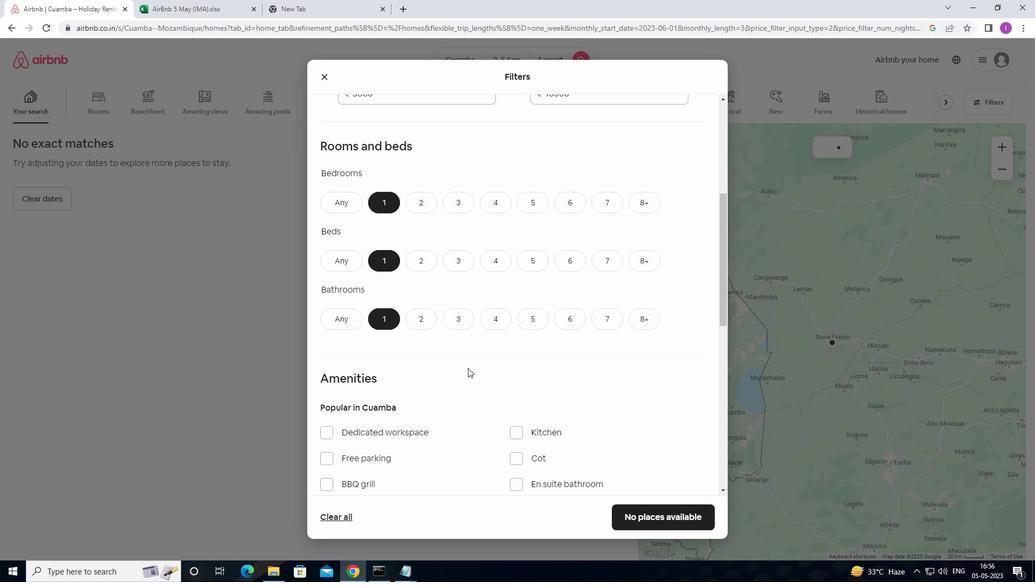 
Action: Mouse moved to (474, 368)
Screenshot: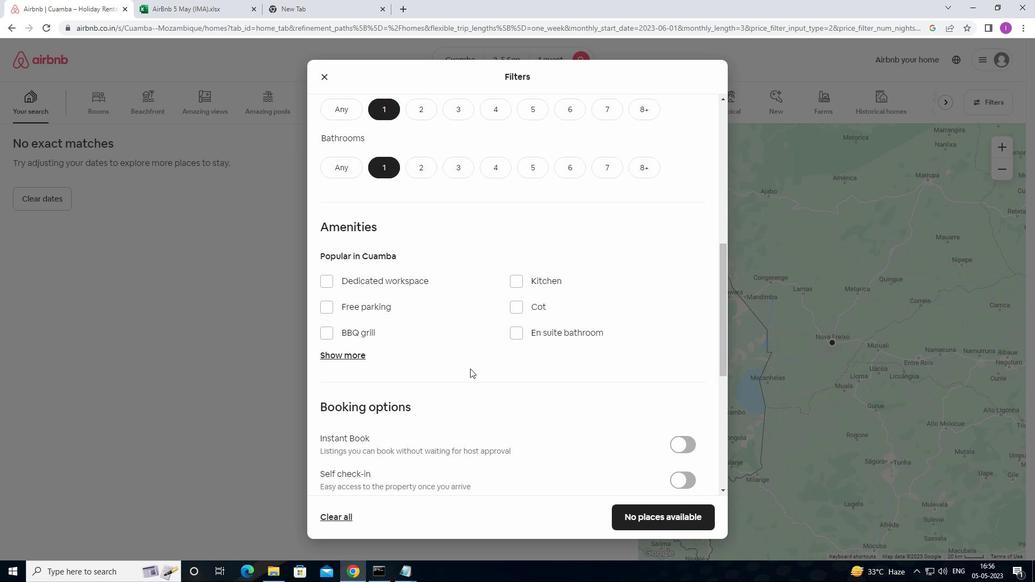 
Action: Mouse scrolled (474, 368) with delta (0, 0)
Screenshot: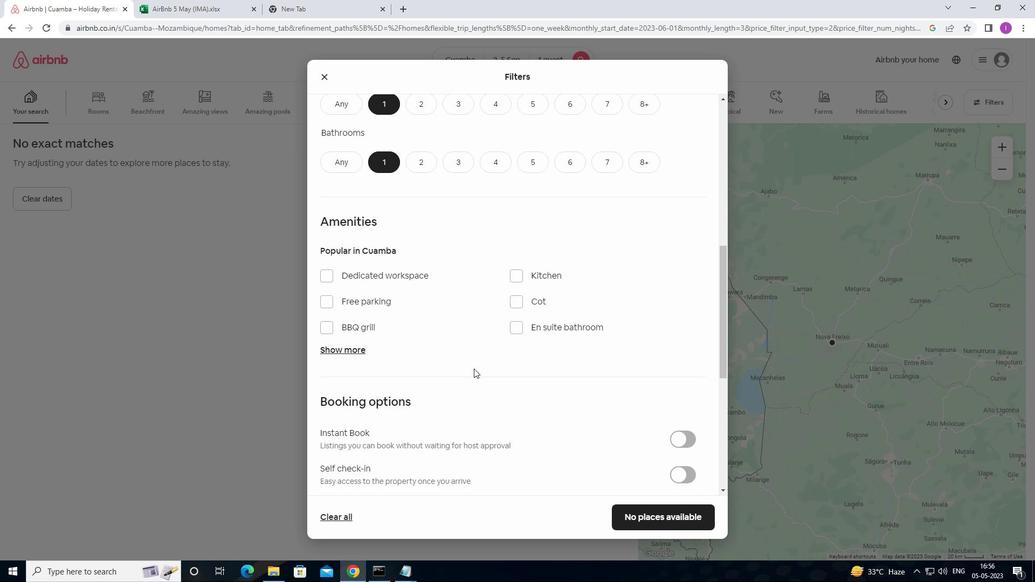 
Action: Mouse scrolled (474, 368) with delta (0, 0)
Screenshot: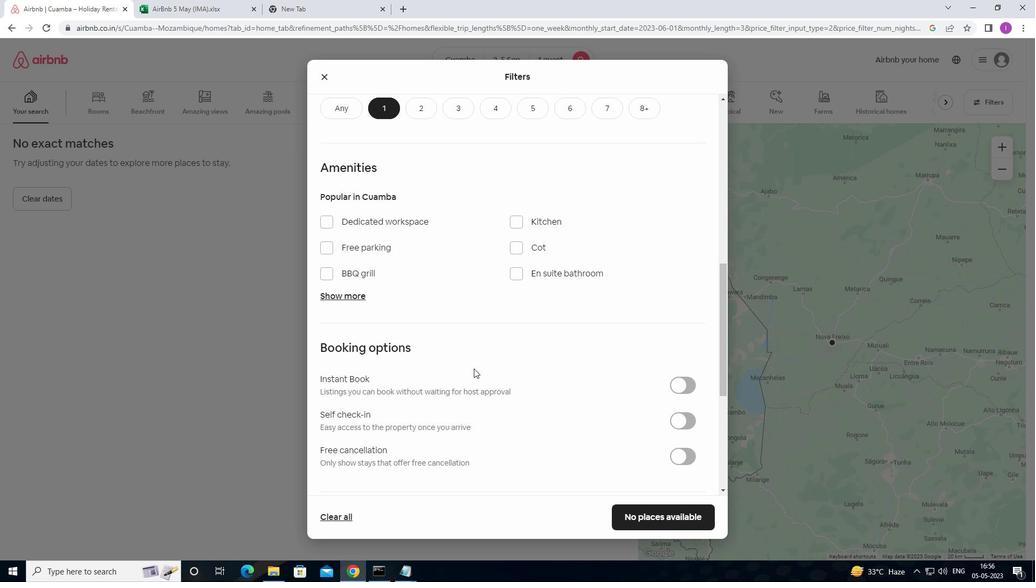 
Action: Mouse moved to (686, 369)
Screenshot: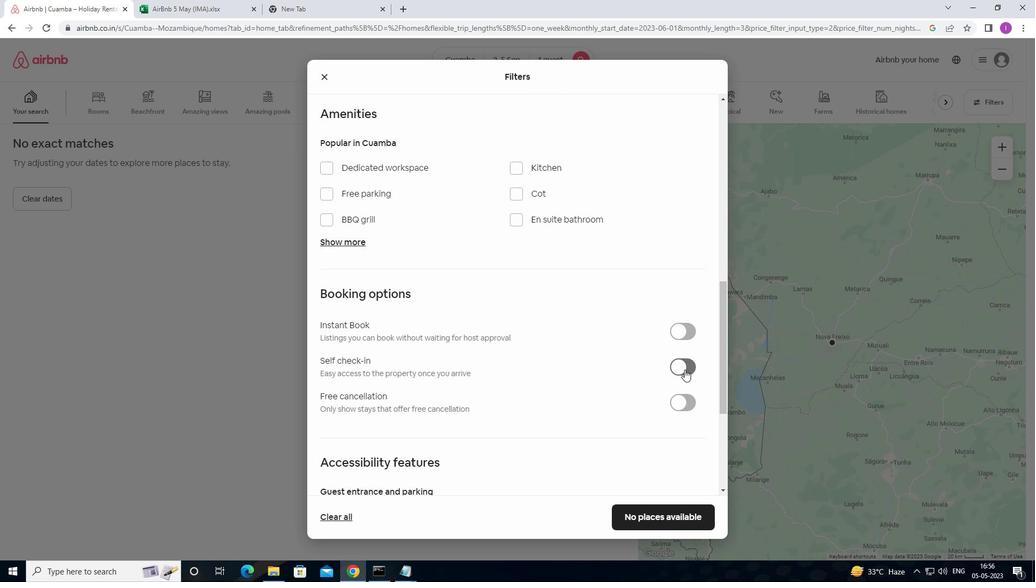 
Action: Mouse pressed left at (686, 369)
Screenshot: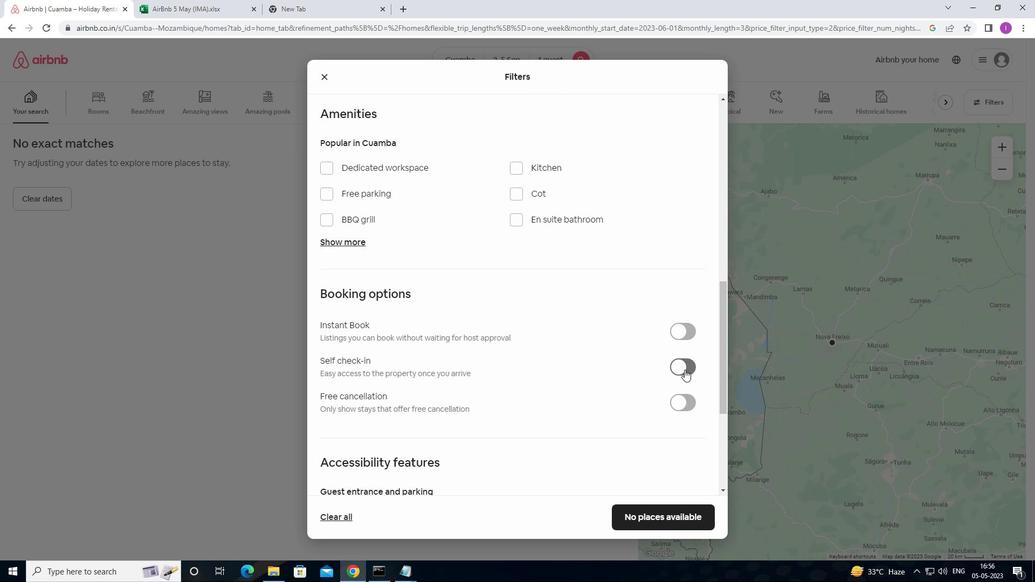 
Action: Mouse moved to (512, 413)
Screenshot: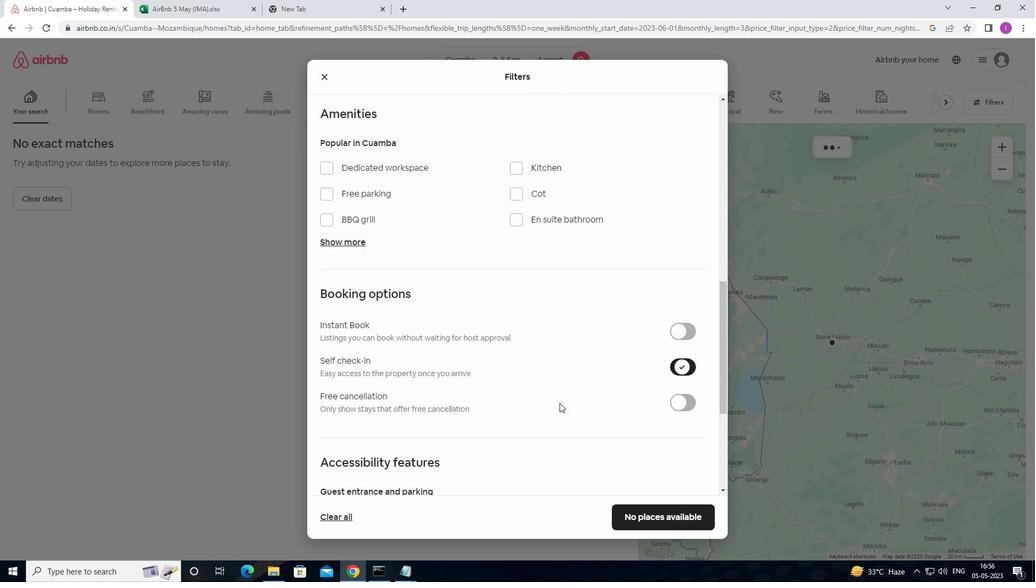 
Action: Mouse scrolled (512, 413) with delta (0, 0)
Screenshot: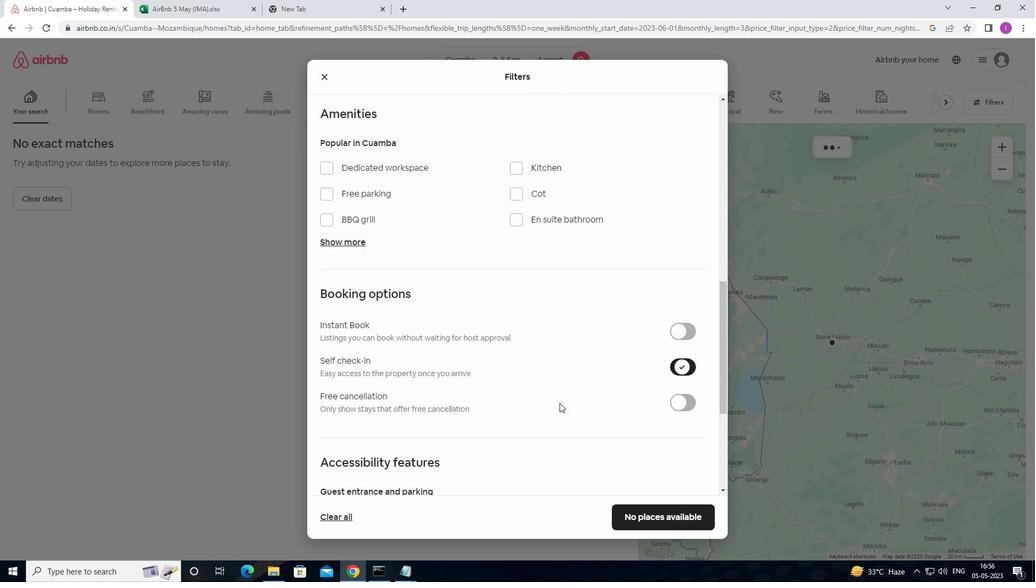 
Action: Mouse moved to (512, 414)
Screenshot: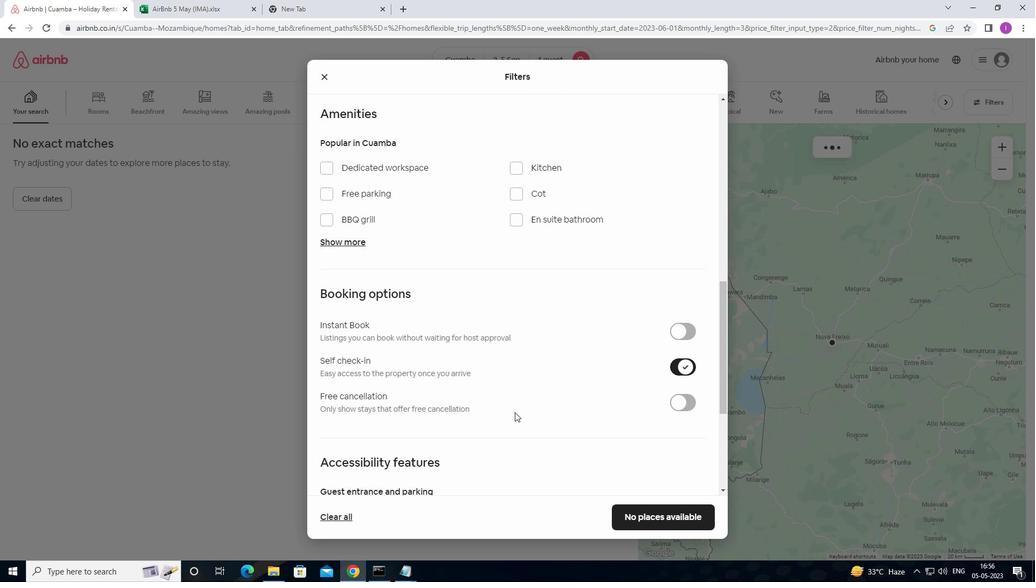
Action: Mouse scrolled (512, 413) with delta (0, 0)
Screenshot: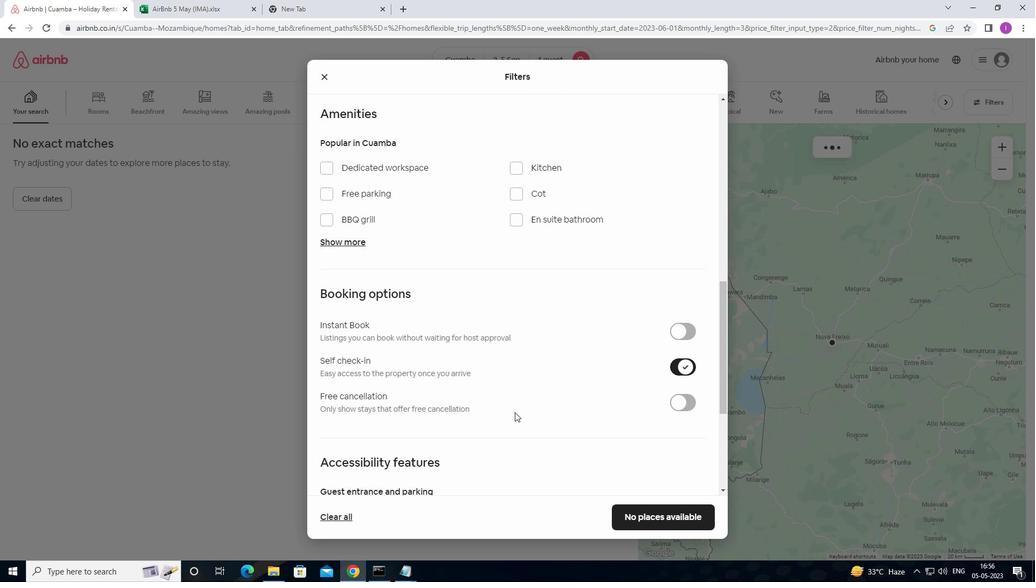 
Action: Mouse scrolled (512, 413) with delta (0, 0)
Screenshot: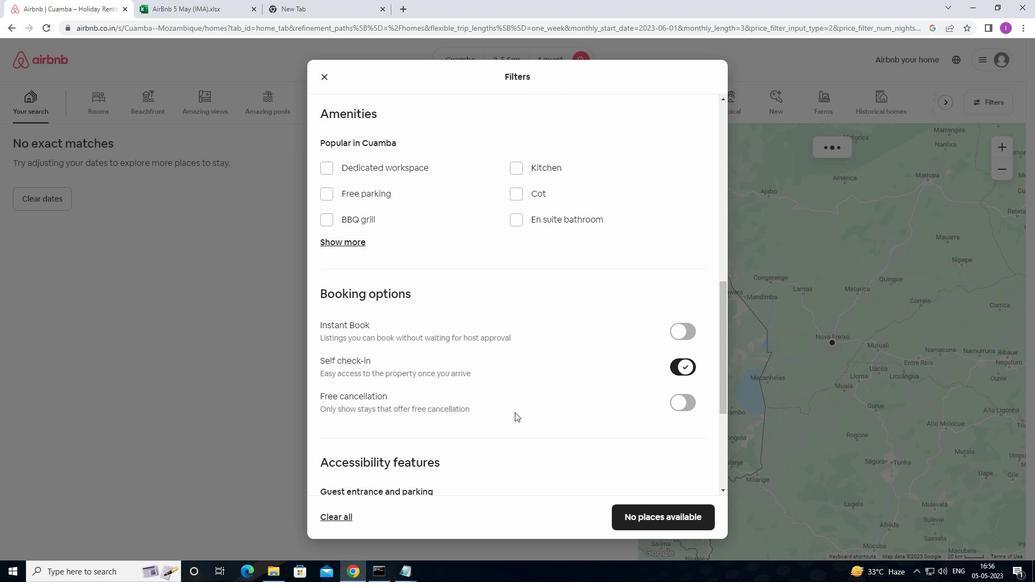 
Action: Mouse moved to (512, 414)
Screenshot: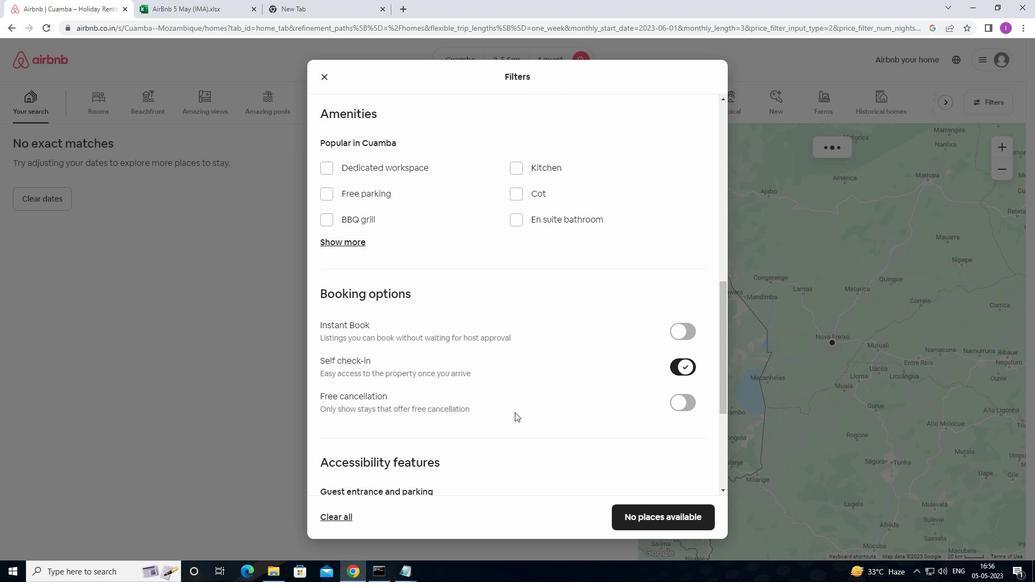 
Action: Mouse scrolled (512, 414) with delta (0, 0)
Screenshot: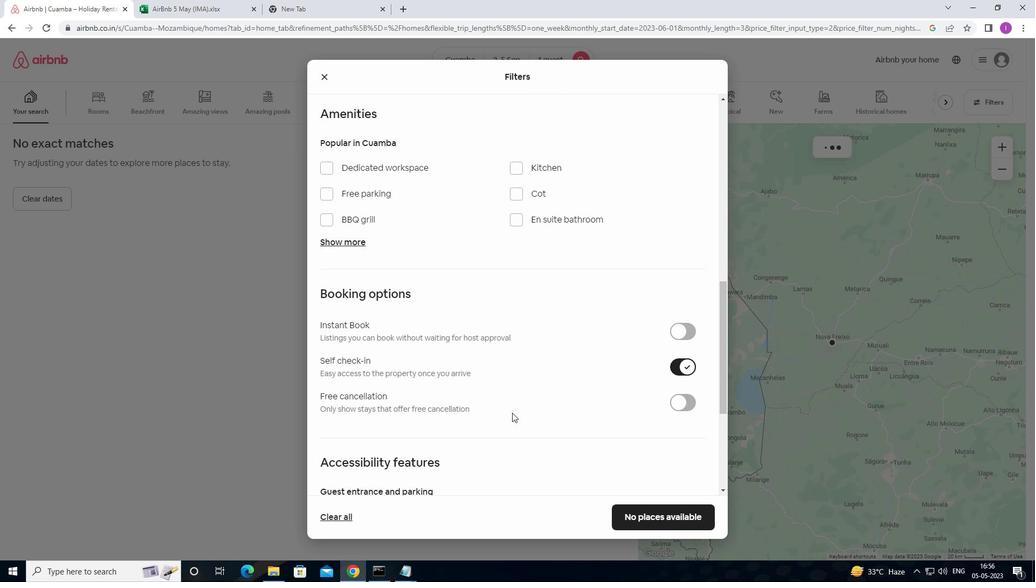 
Action: Mouse moved to (512, 415)
Screenshot: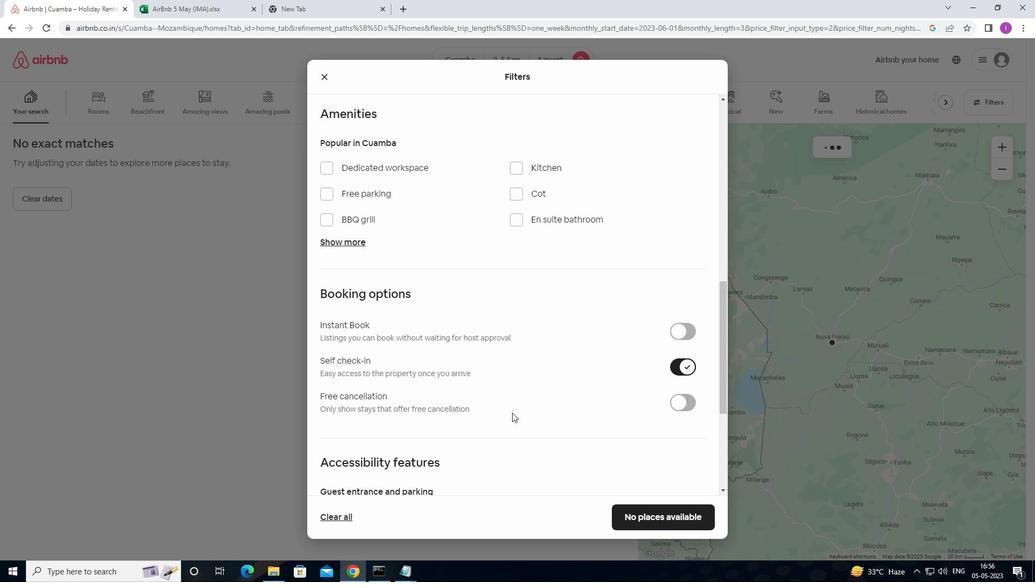 
Action: Mouse scrolled (512, 414) with delta (0, 0)
Screenshot: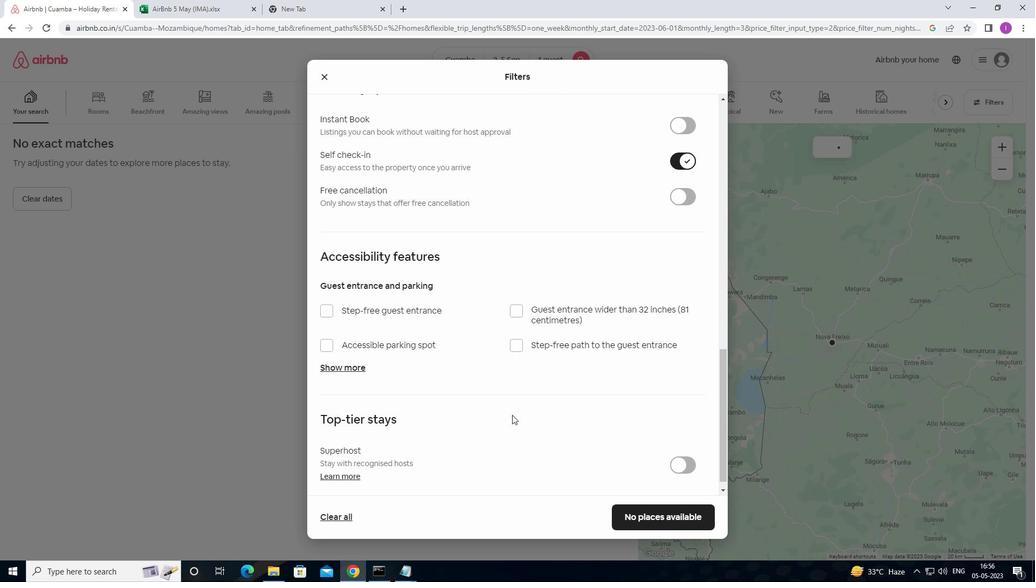 
Action: Mouse scrolled (512, 414) with delta (0, 0)
Screenshot: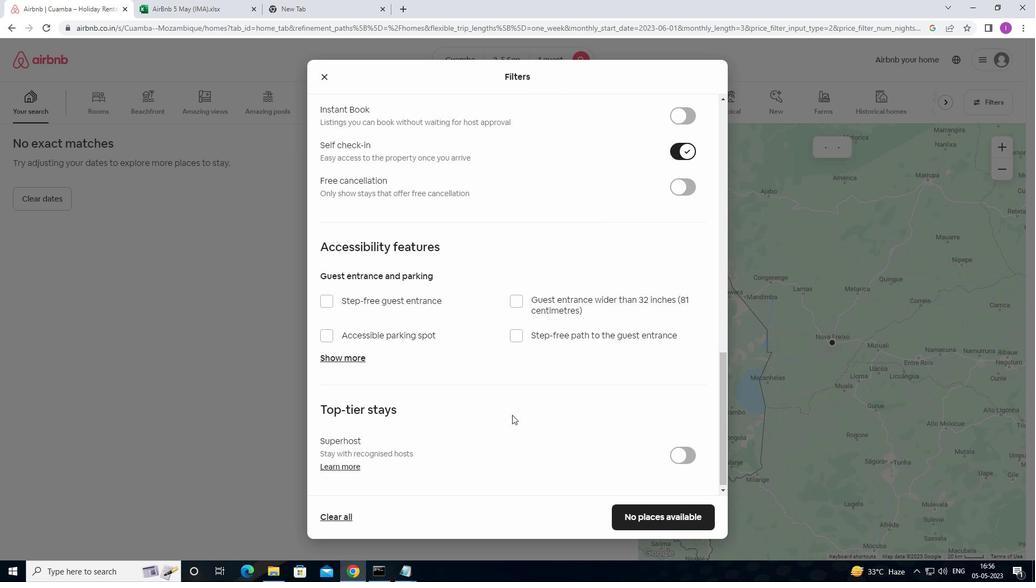 
Action: Mouse scrolled (512, 414) with delta (0, 0)
Screenshot: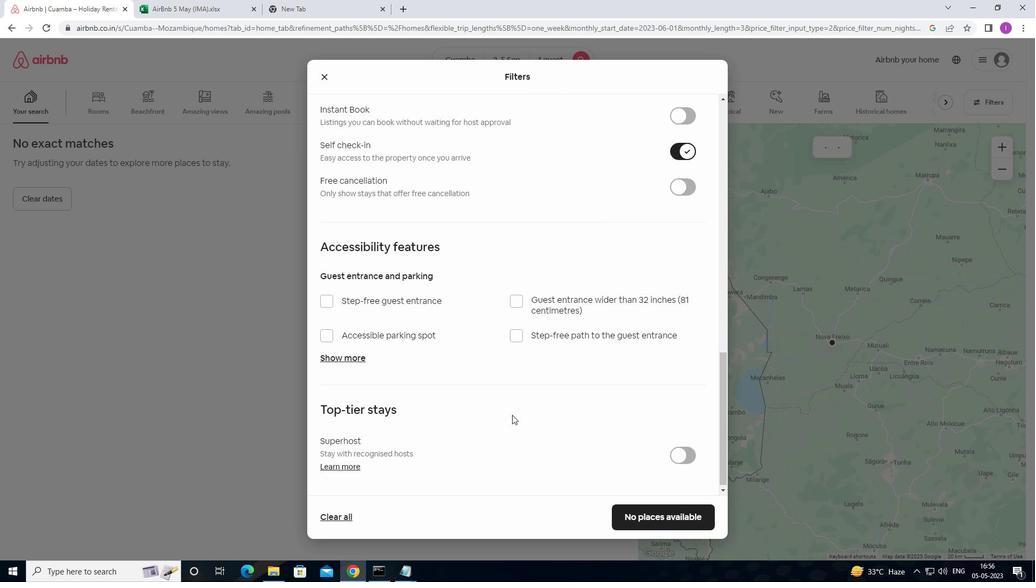 
Action: Mouse moved to (512, 415)
Screenshot: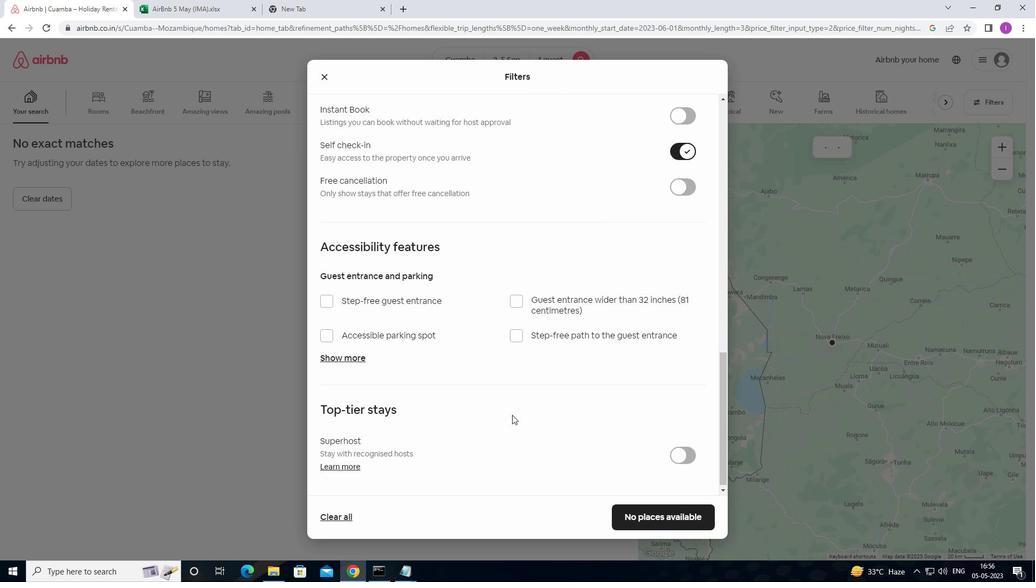 
Action: Mouse scrolled (512, 415) with delta (0, 0)
Screenshot: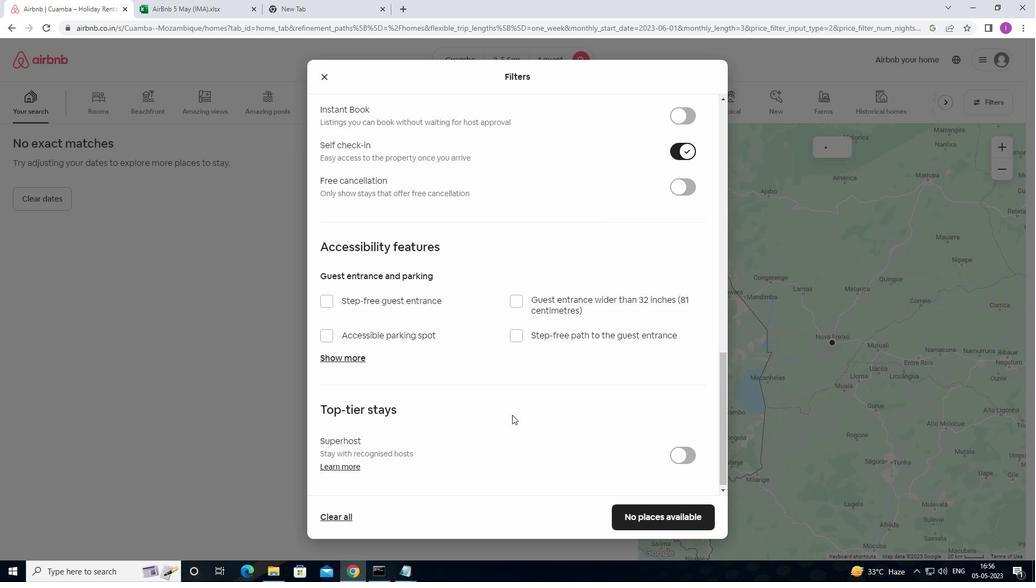 
Action: Mouse scrolled (512, 415) with delta (0, 0)
Screenshot: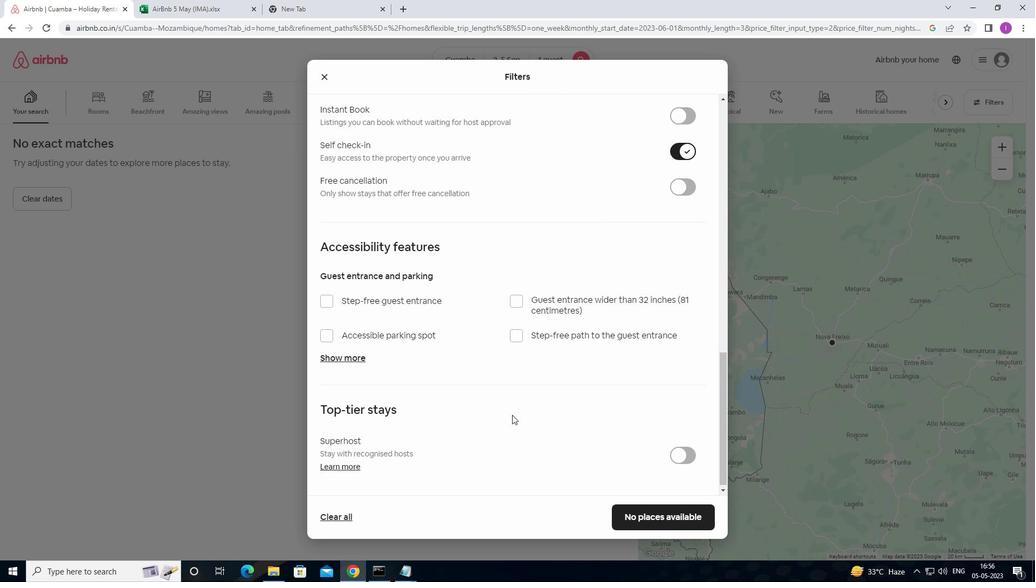 
Action: Mouse moved to (652, 515)
Screenshot: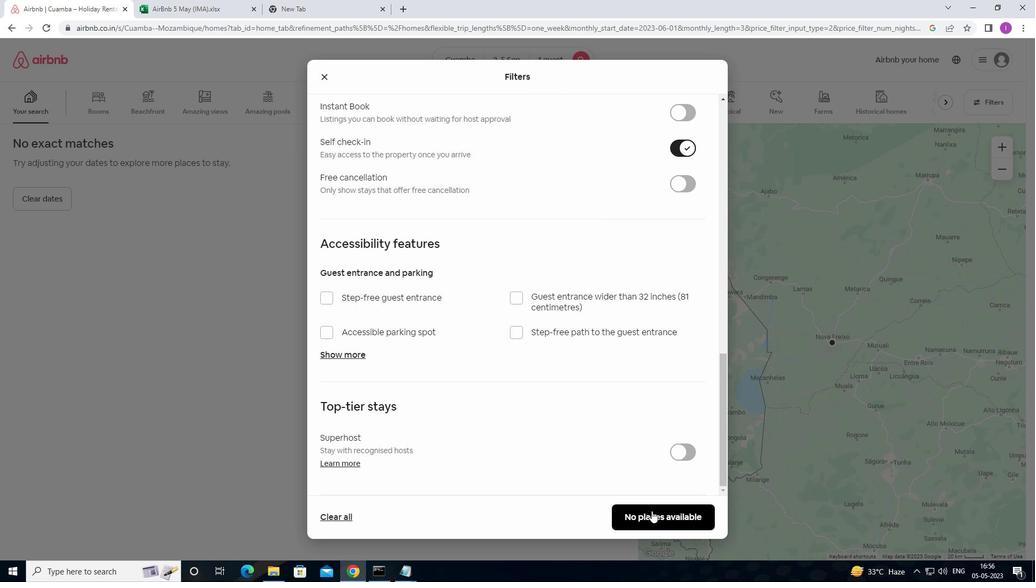 
Action: Mouse pressed left at (652, 515)
Screenshot: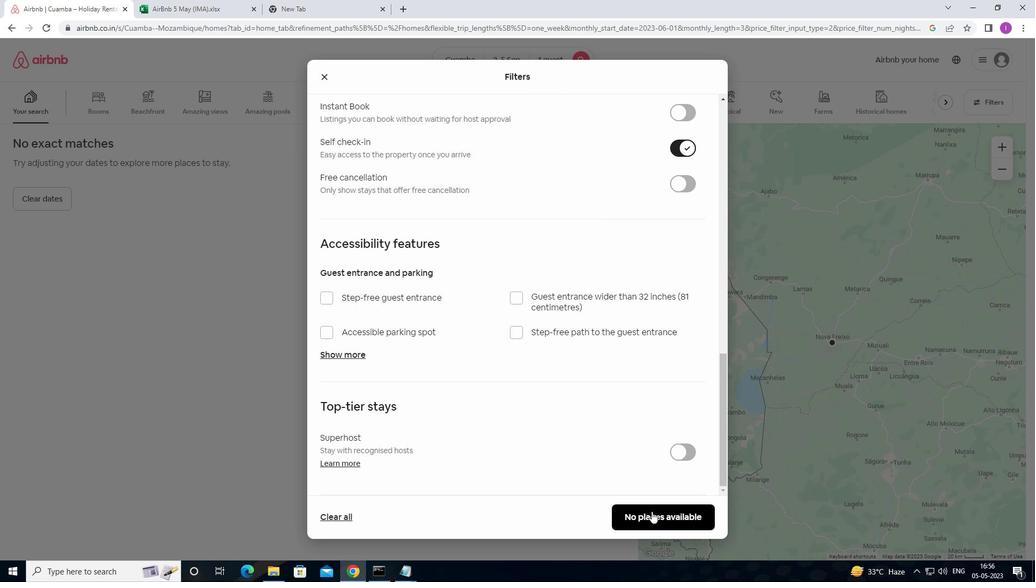 
Action: Mouse moved to (656, 503)
Screenshot: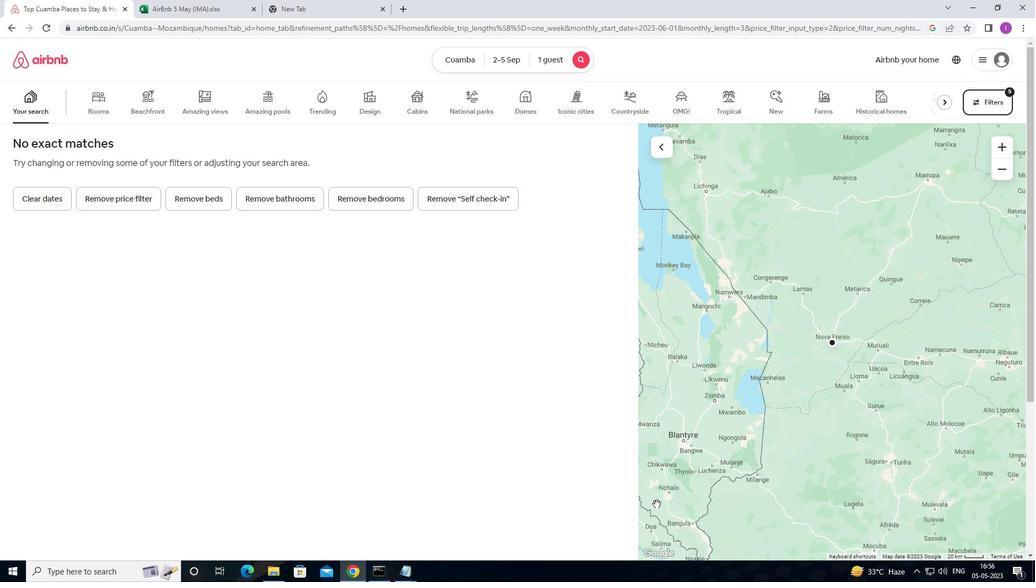
